 Task: Search one way flight ticket for 4 adults, 2 children, 2 infants in seat and 1 infant on lap in premium economy from Block Island: Block Island State Airport to Riverton: Central Wyoming Regional Airport (was Riverton Regional) on 8-4-2023. Choice of flights is American. Number of bags: 1 carry on bag. Price is upto 79000. Outbound departure time preference is 4:45.
Action: Mouse moved to (333, 288)
Screenshot: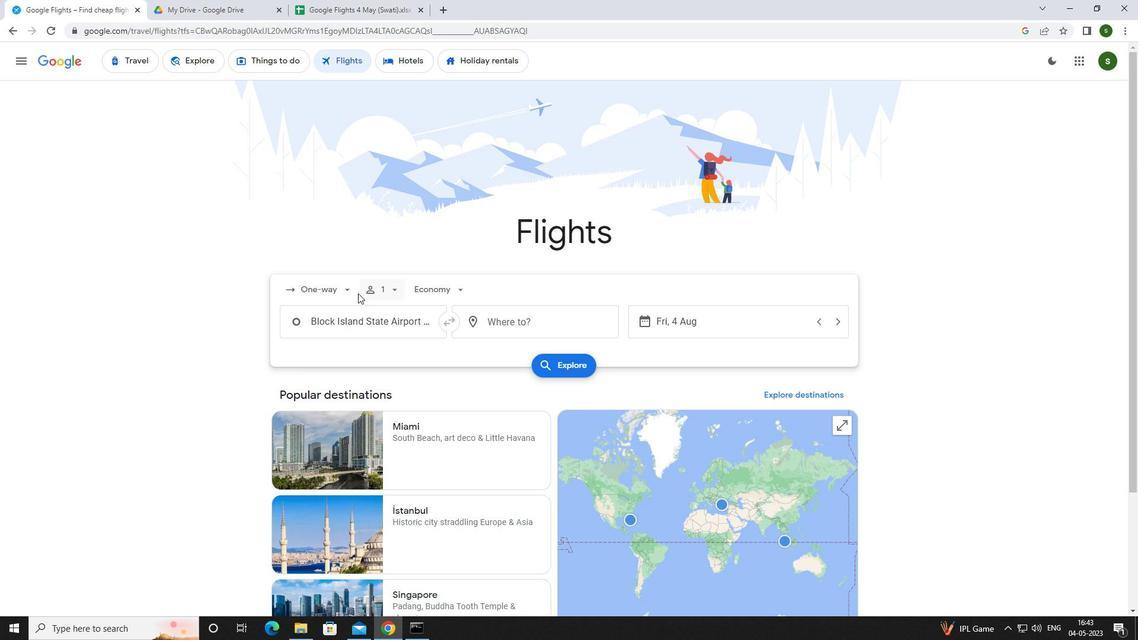 
Action: Mouse pressed left at (333, 288)
Screenshot: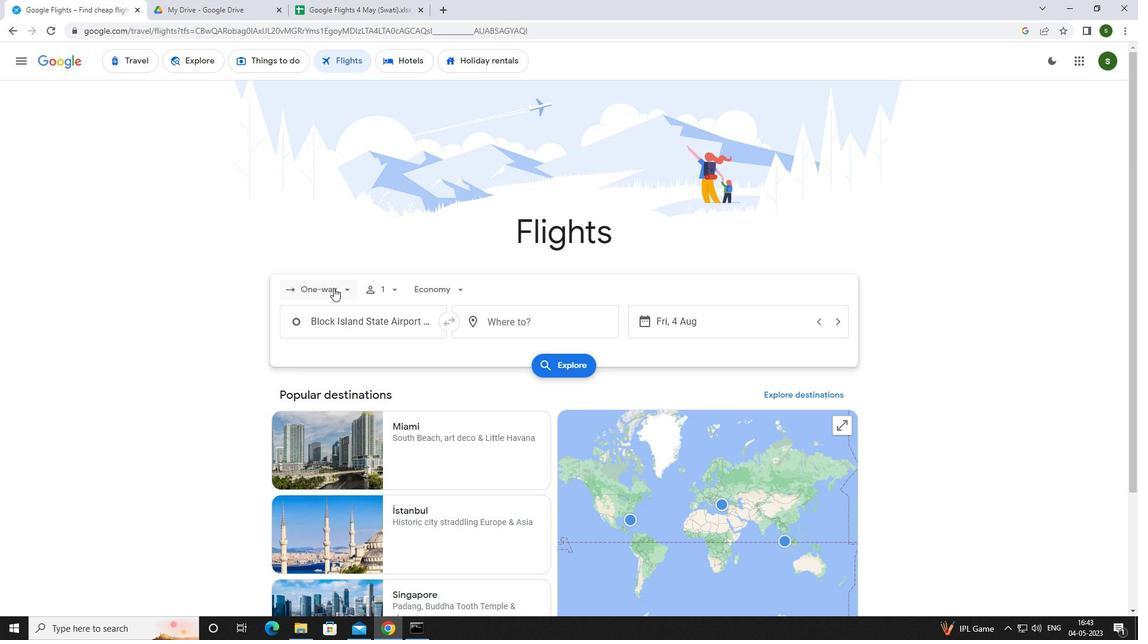 
Action: Mouse moved to (336, 343)
Screenshot: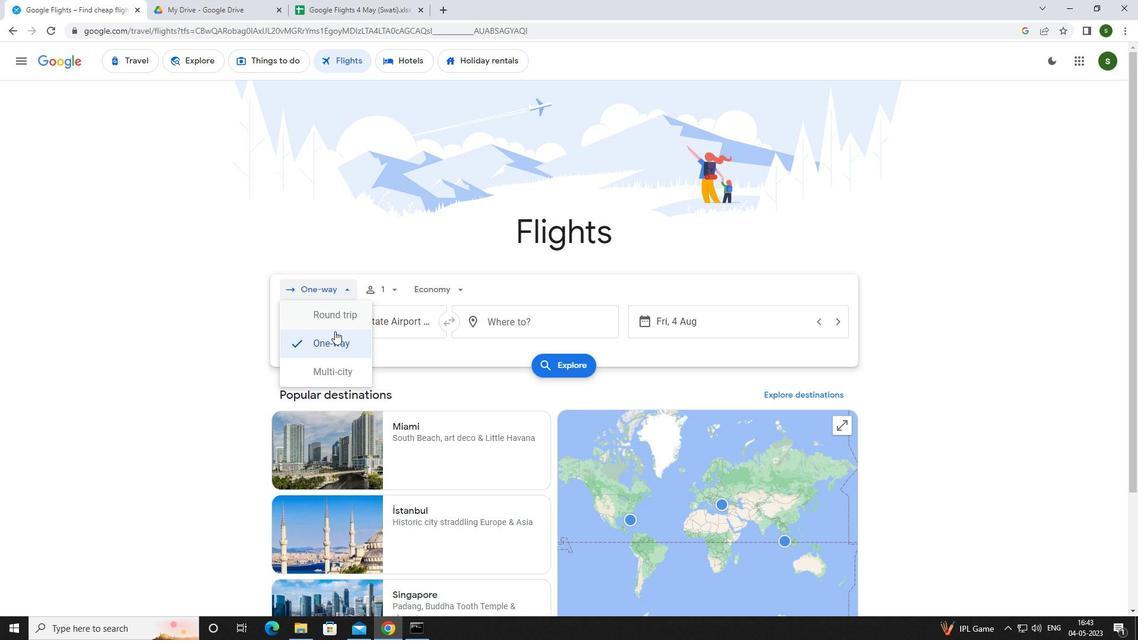 
Action: Mouse pressed left at (336, 343)
Screenshot: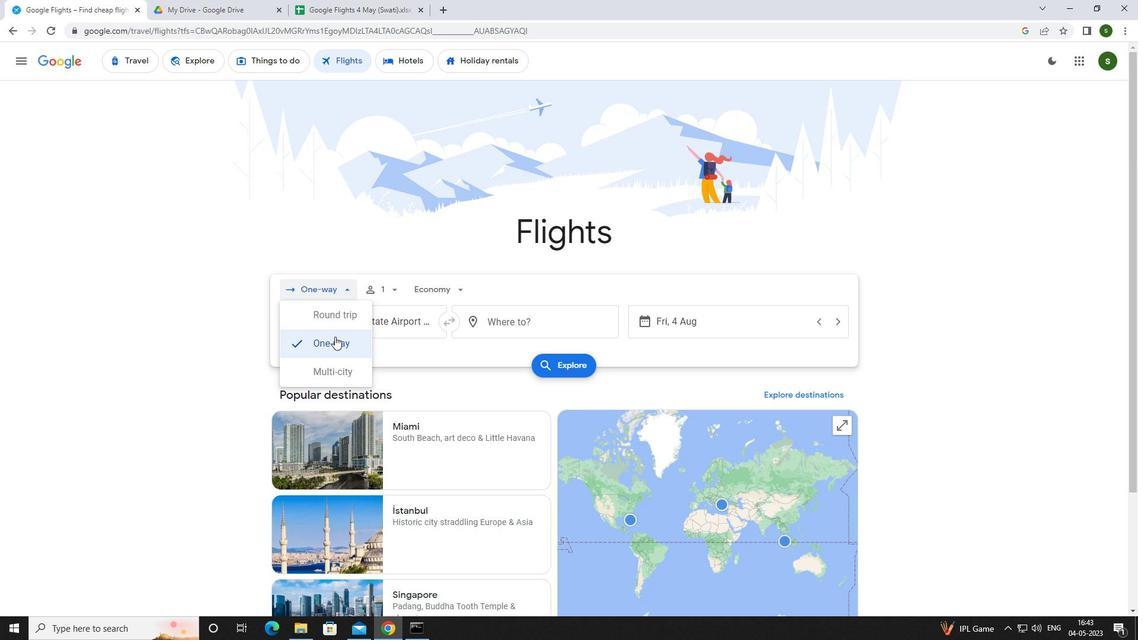 
Action: Mouse moved to (396, 291)
Screenshot: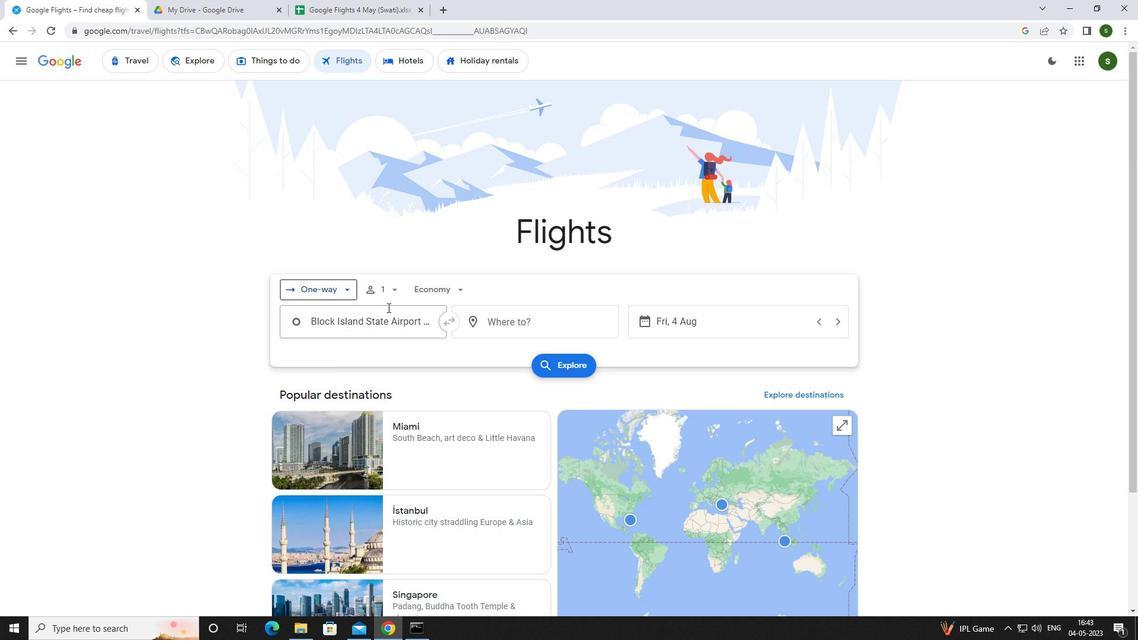 
Action: Mouse pressed left at (396, 291)
Screenshot: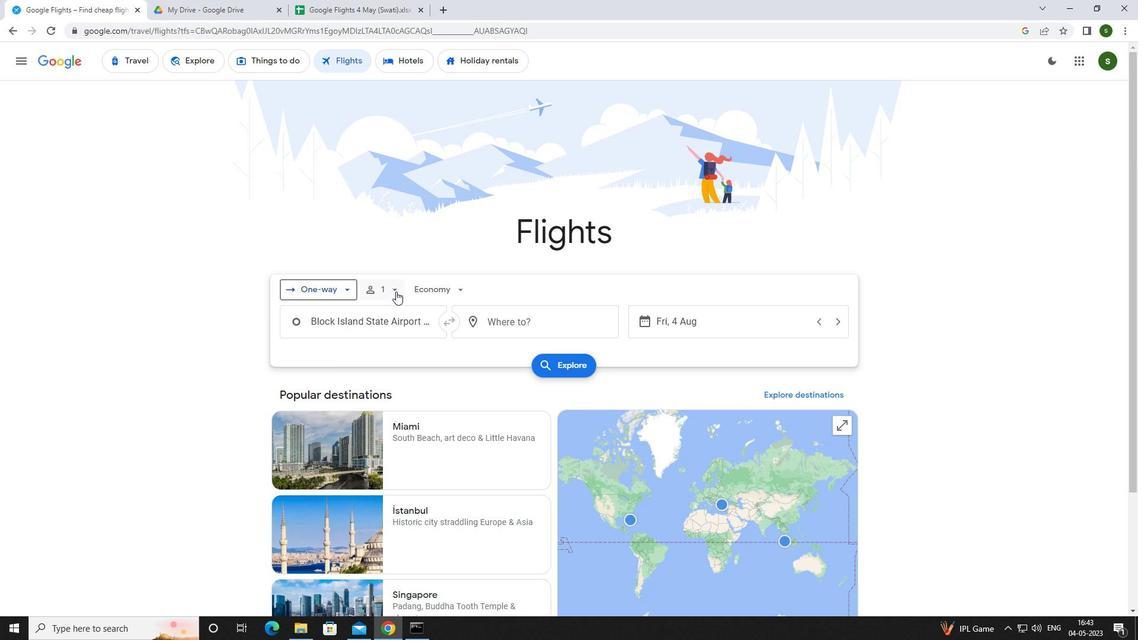 
Action: Mouse moved to (480, 313)
Screenshot: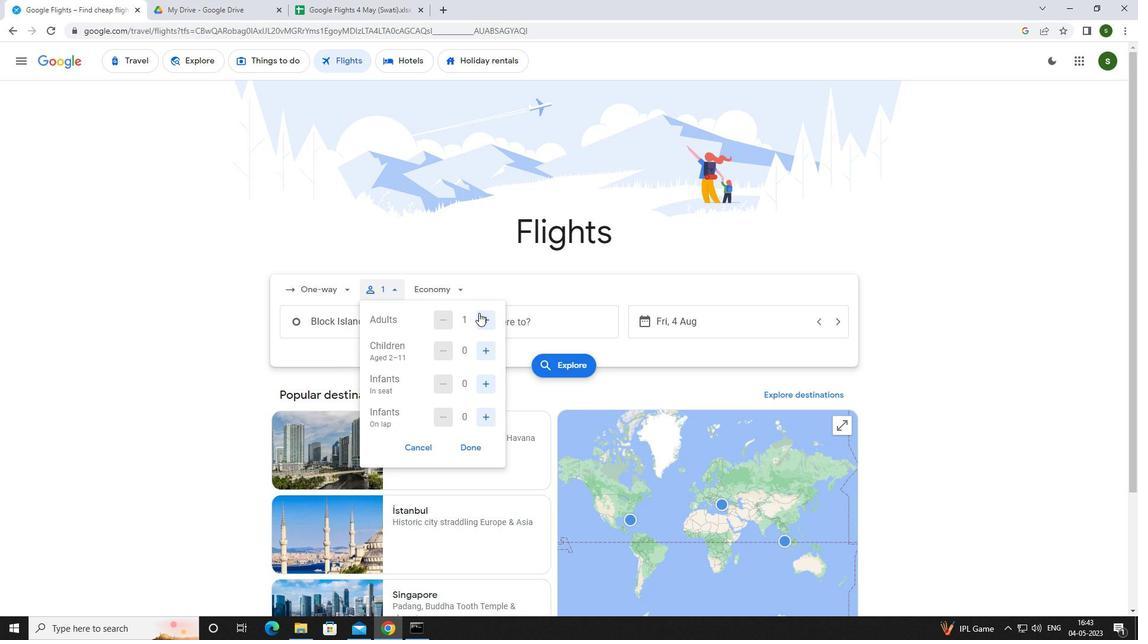 
Action: Mouse pressed left at (480, 313)
Screenshot: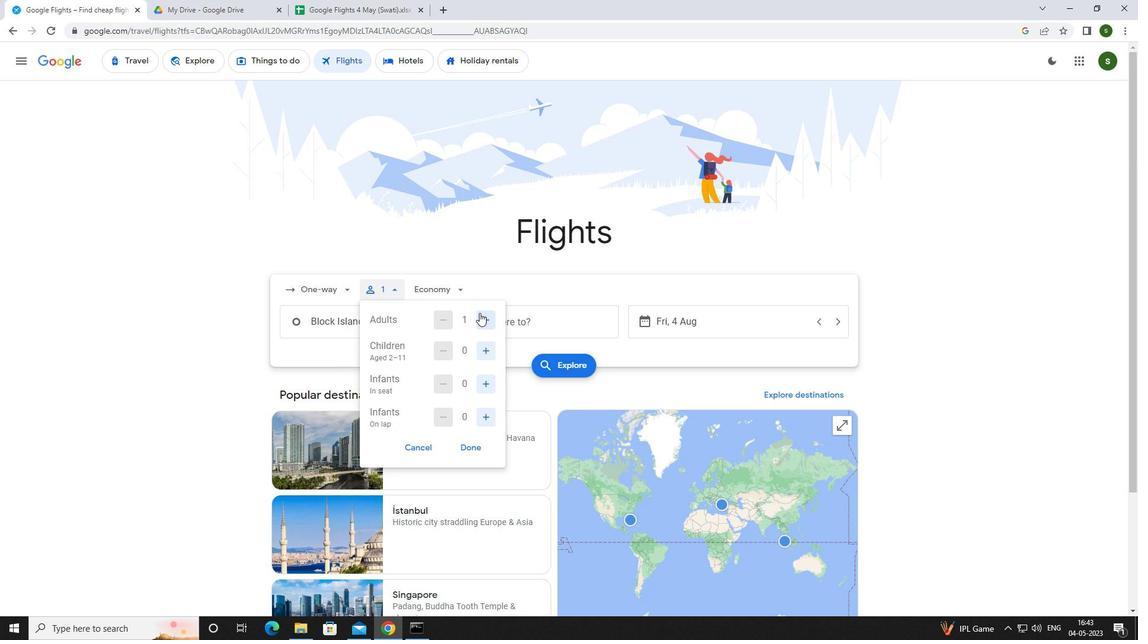 
Action: Mouse pressed left at (480, 313)
Screenshot: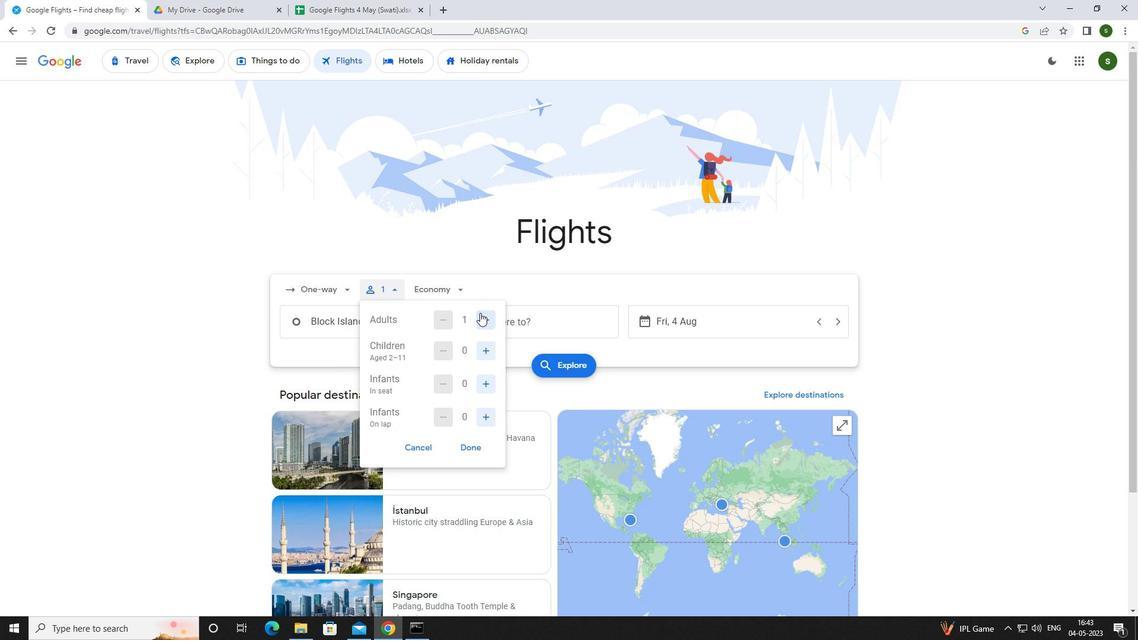 
Action: Mouse pressed left at (480, 313)
Screenshot: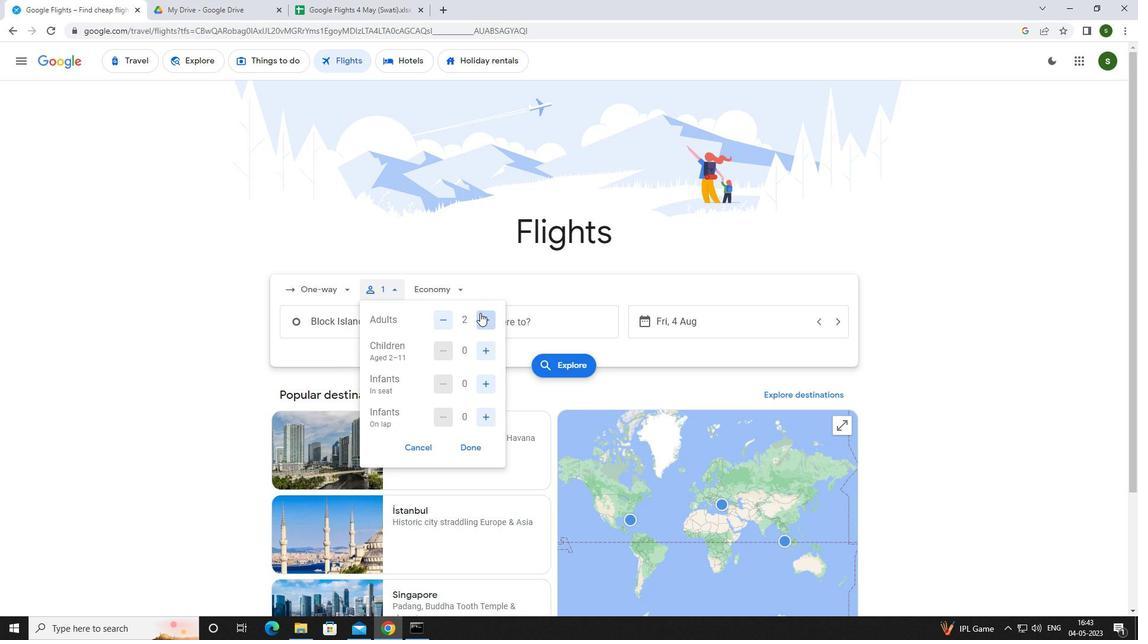 
Action: Mouse moved to (486, 352)
Screenshot: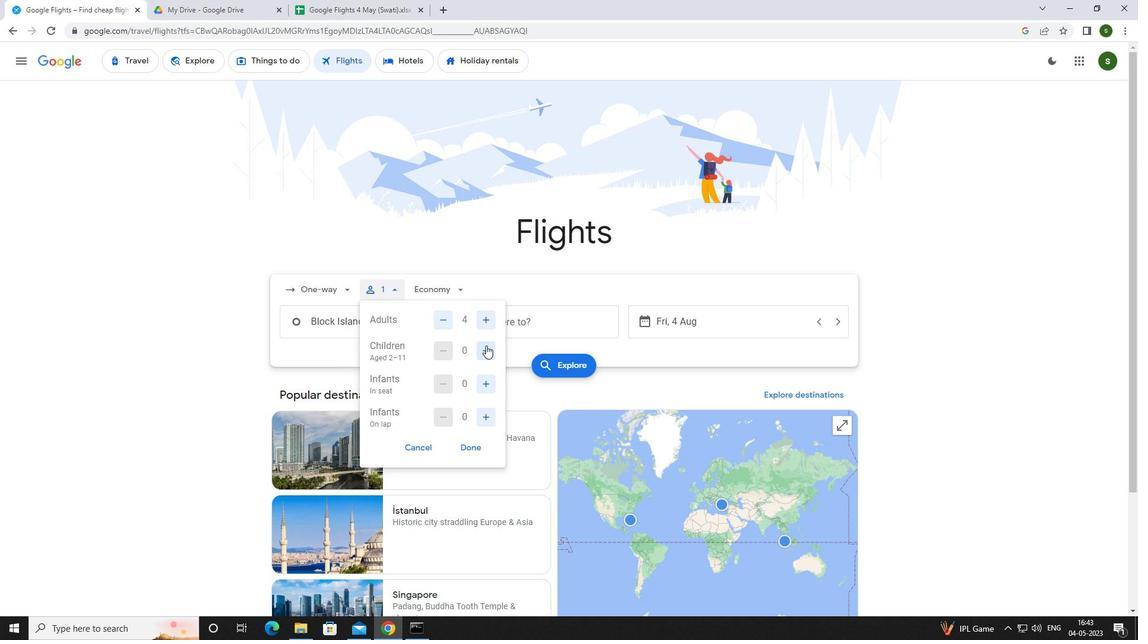 
Action: Mouse pressed left at (486, 352)
Screenshot: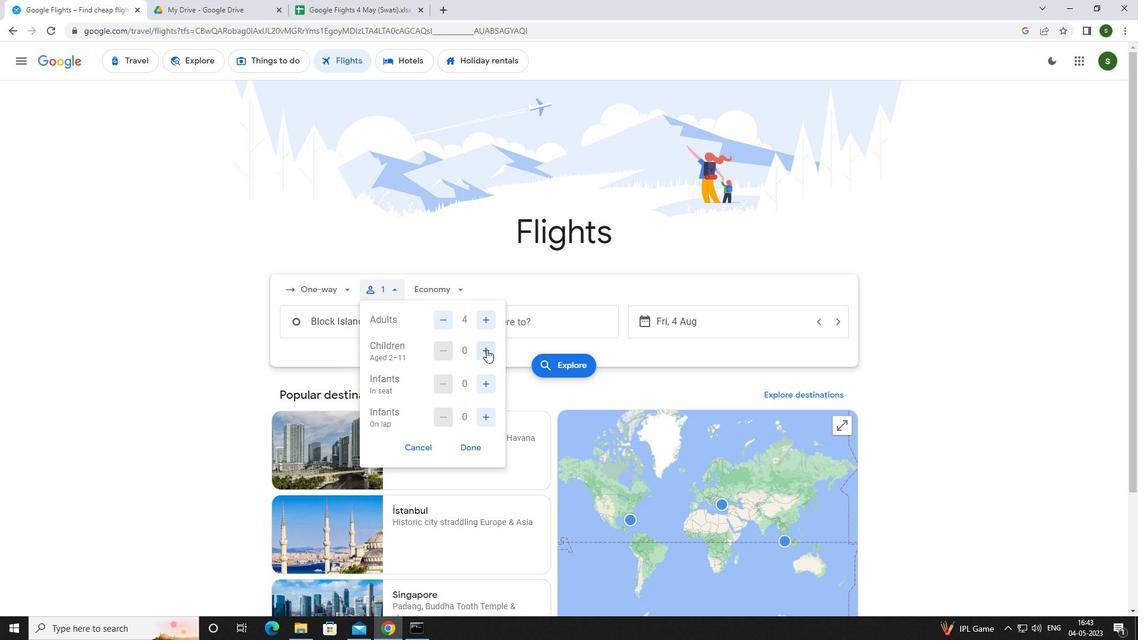 
Action: Mouse pressed left at (486, 352)
Screenshot: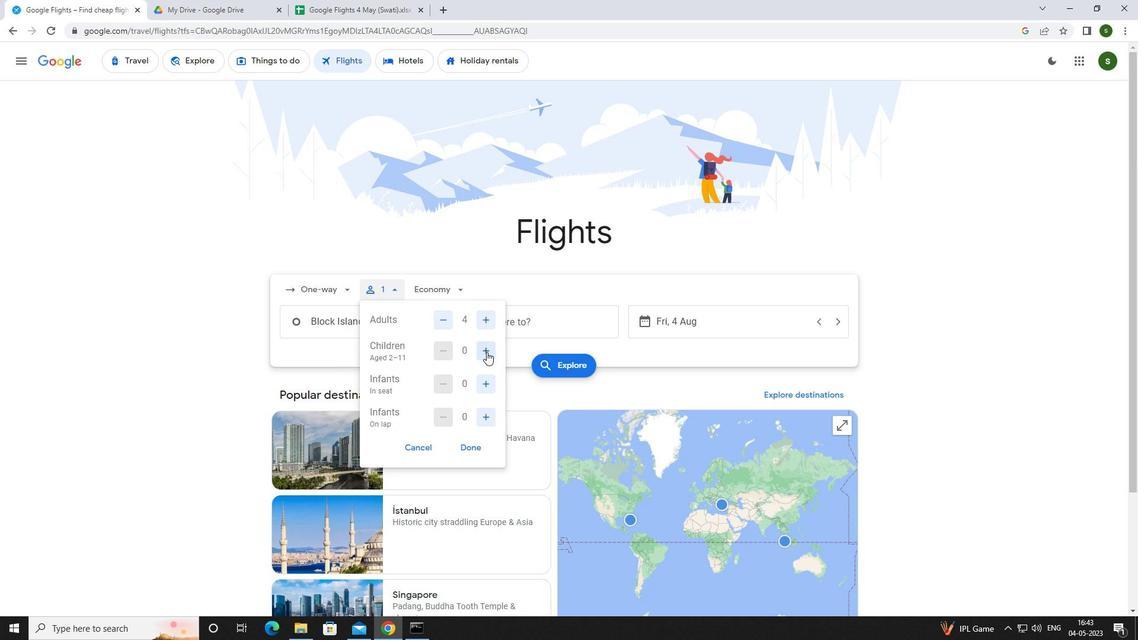 
Action: Mouse moved to (489, 381)
Screenshot: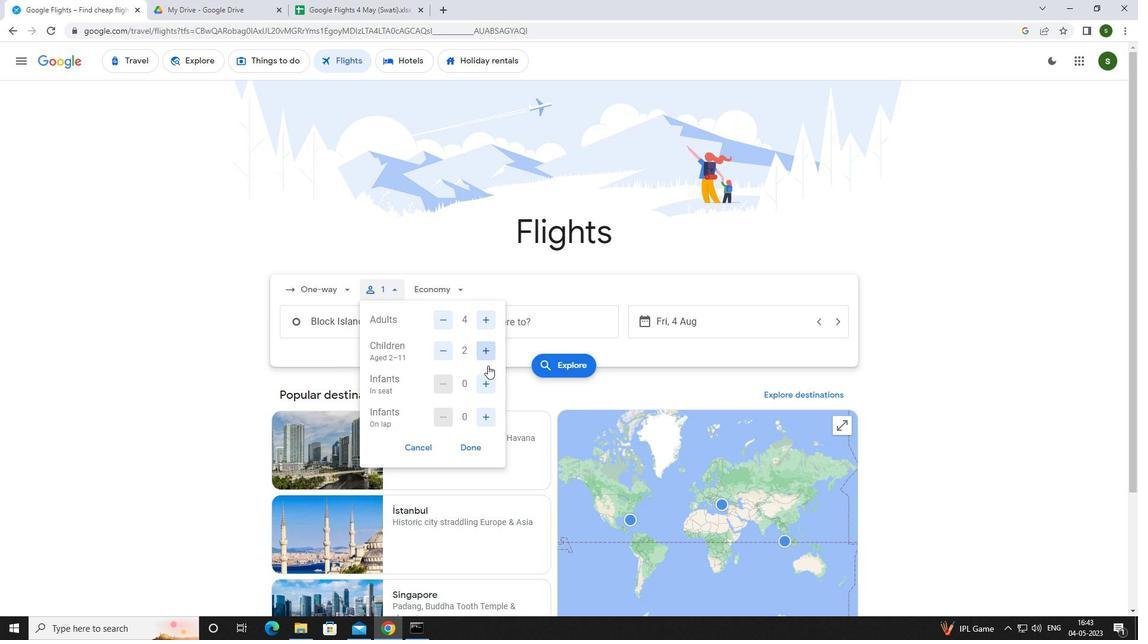 
Action: Mouse pressed left at (489, 381)
Screenshot: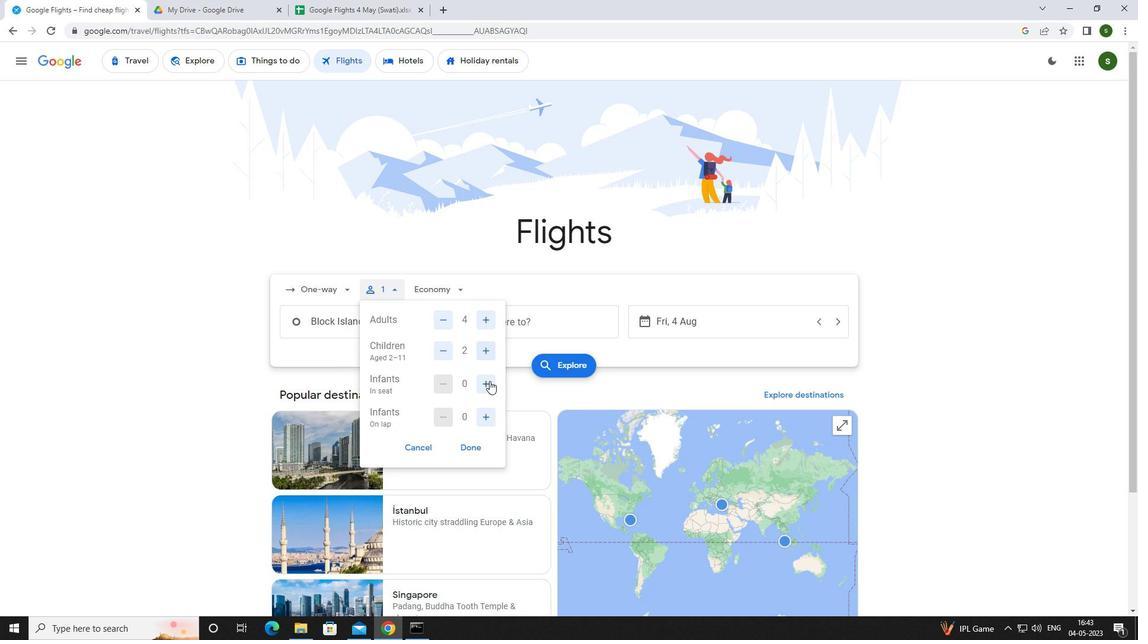 
Action: Mouse pressed left at (489, 381)
Screenshot: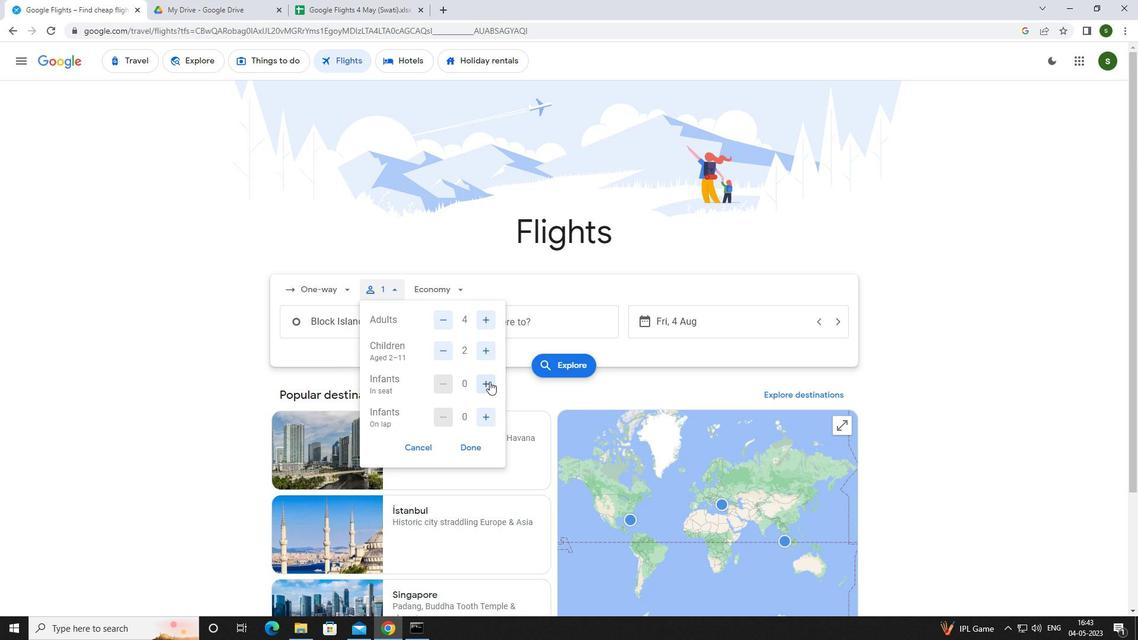 
Action: Mouse moved to (482, 417)
Screenshot: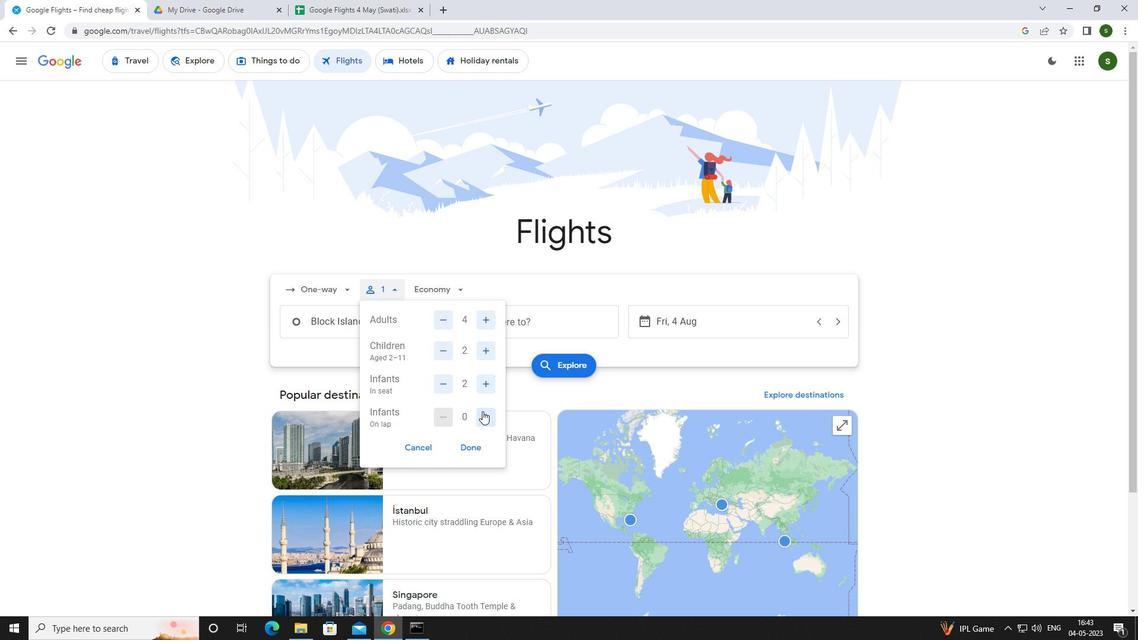 
Action: Mouse pressed left at (482, 417)
Screenshot: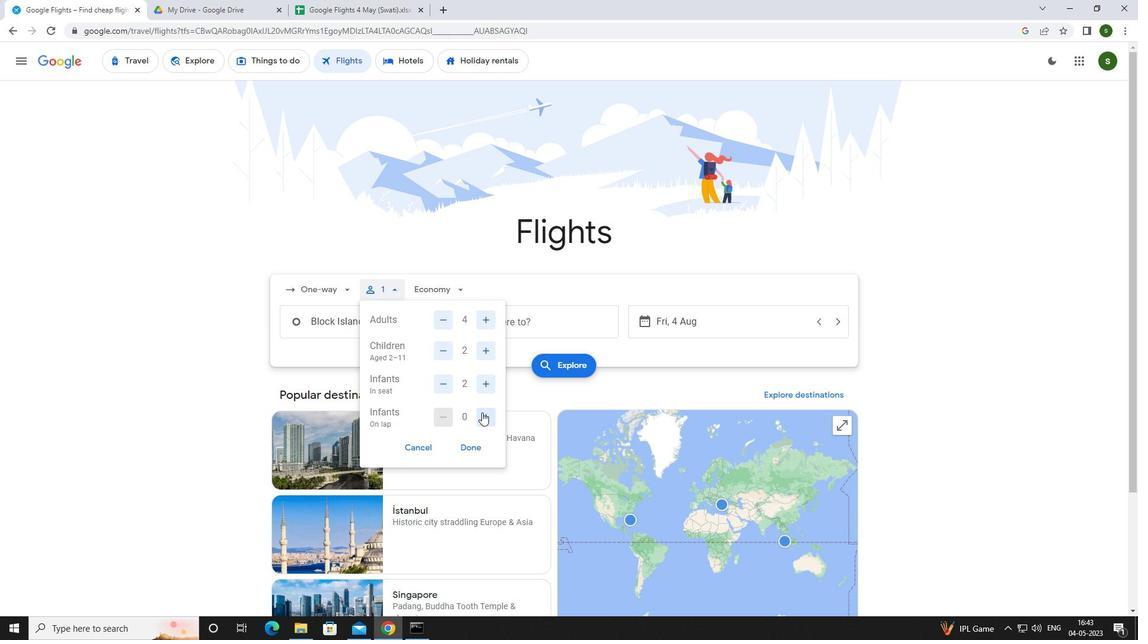 
Action: Mouse moved to (451, 288)
Screenshot: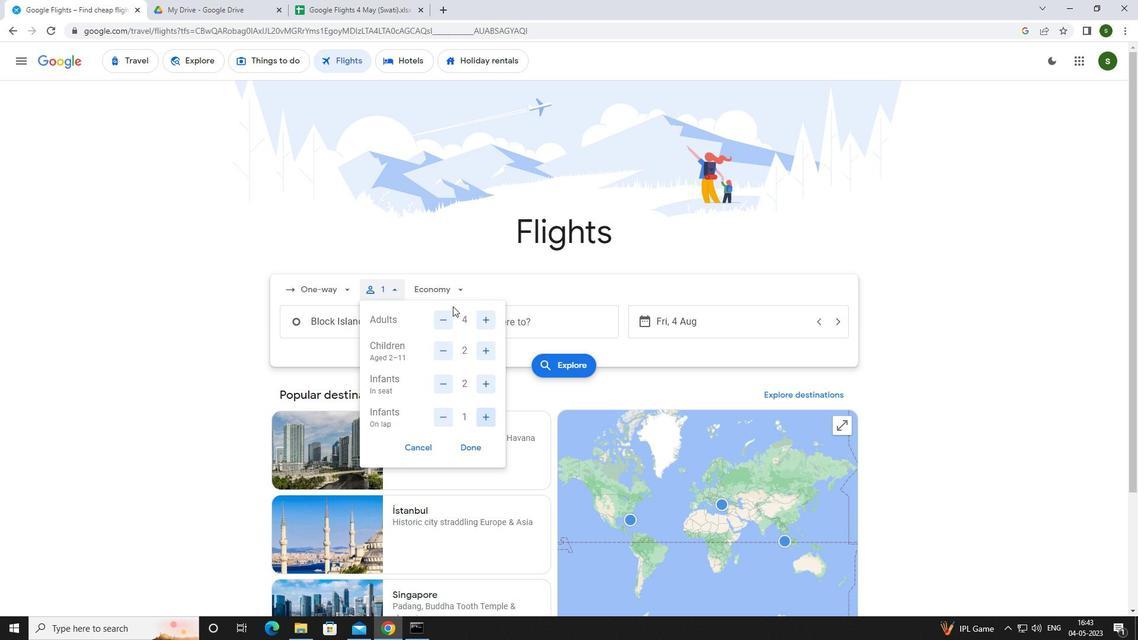 
Action: Mouse pressed left at (451, 288)
Screenshot: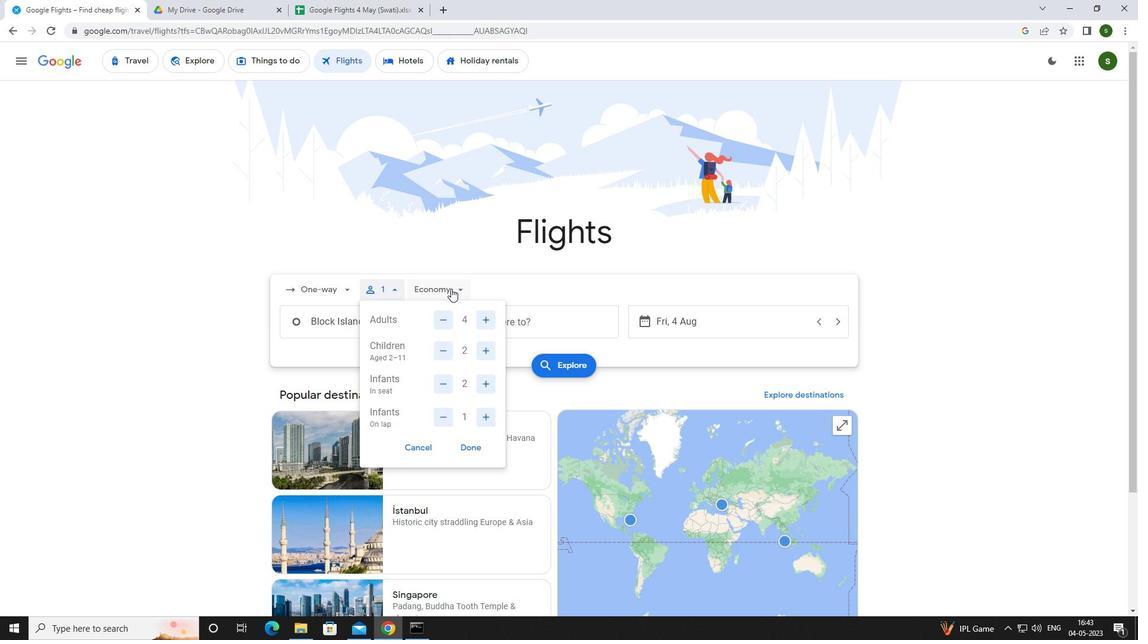 
Action: Mouse moved to (466, 354)
Screenshot: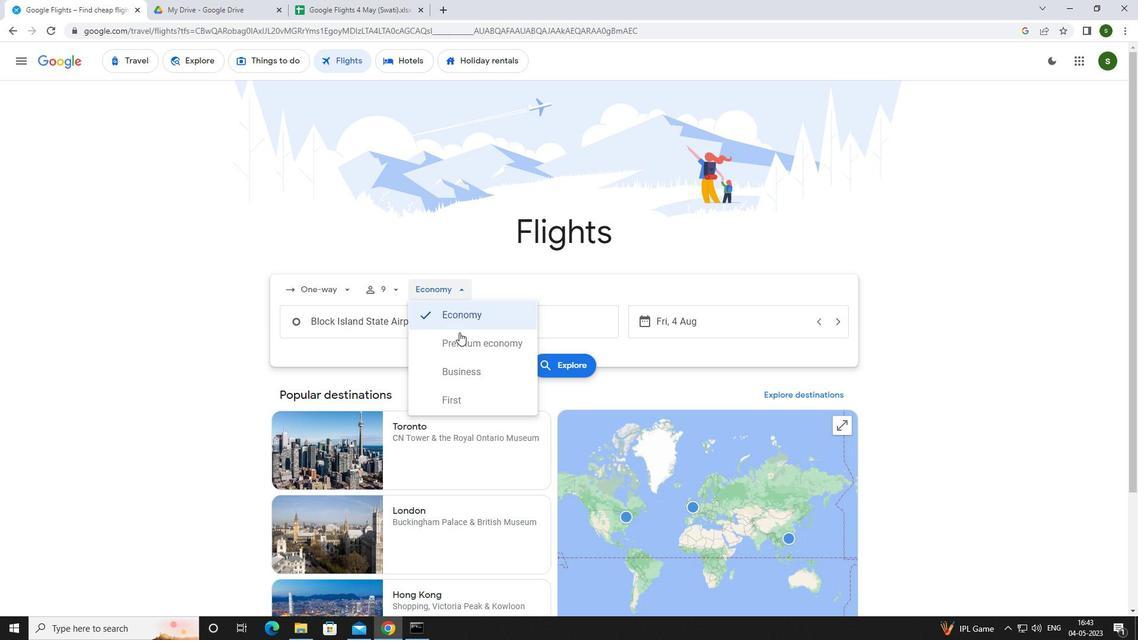 
Action: Mouse pressed left at (466, 354)
Screenshot: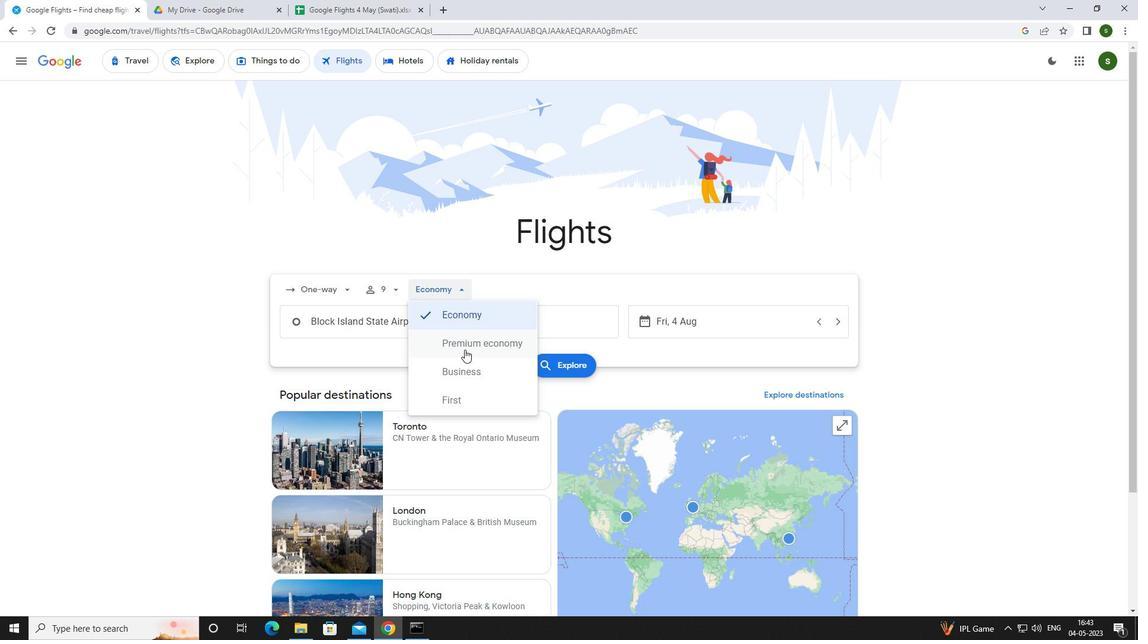
Action: Mouse moved to (428, 320)
Screenshot: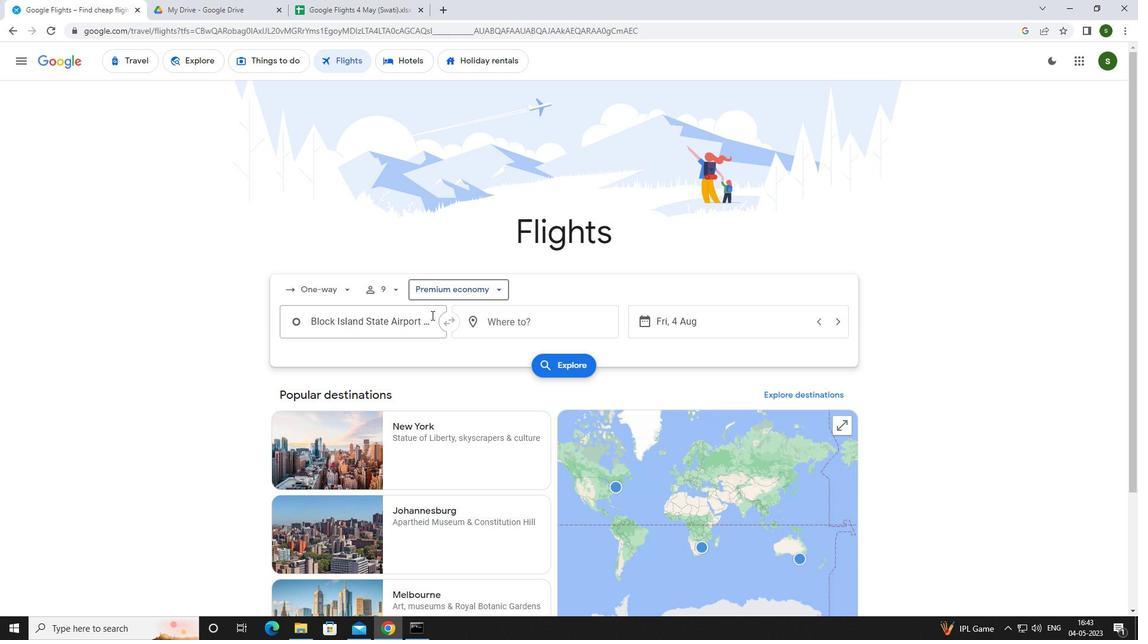 
Action: Mouse pressed left at (428, 320)
Screenshot: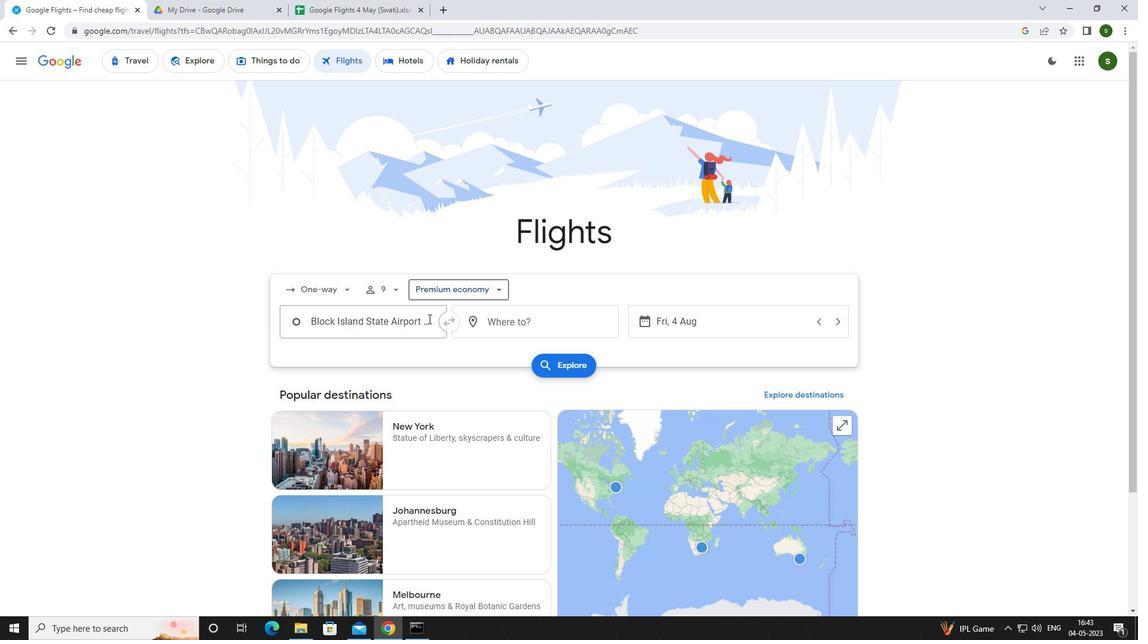 
Action: Mouse moved to (427, 320)
Screenshot: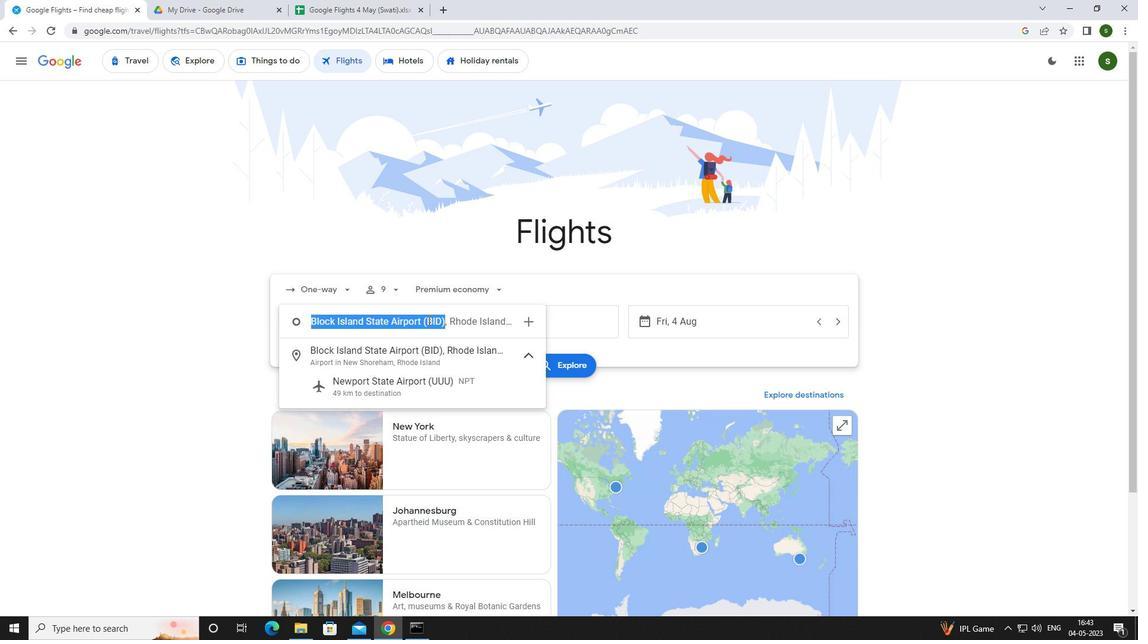 
Action: Key pressed <Key.caps_lock>b<Key.caps_lock>lock<Key.space><Key.caps_lock>i<Key.caps_lock>sland<Key.space><Key.caps_lock>s<Key.caps_lock>tate<Key.space>
Screenshot: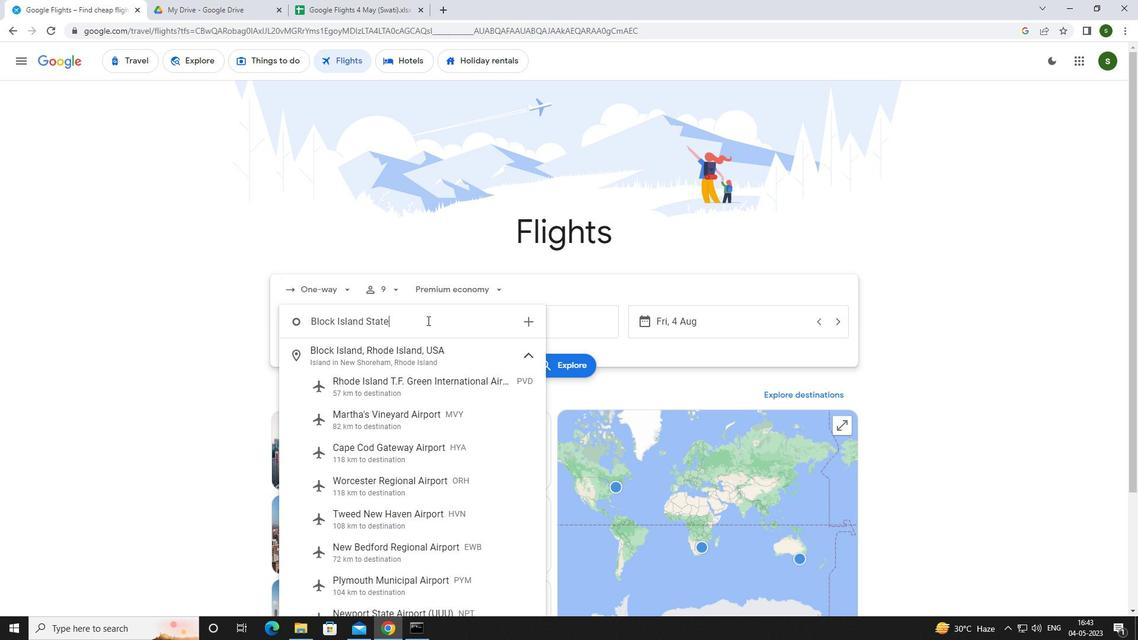 
Action: Mouse moved to (429, 354)
Screenshot: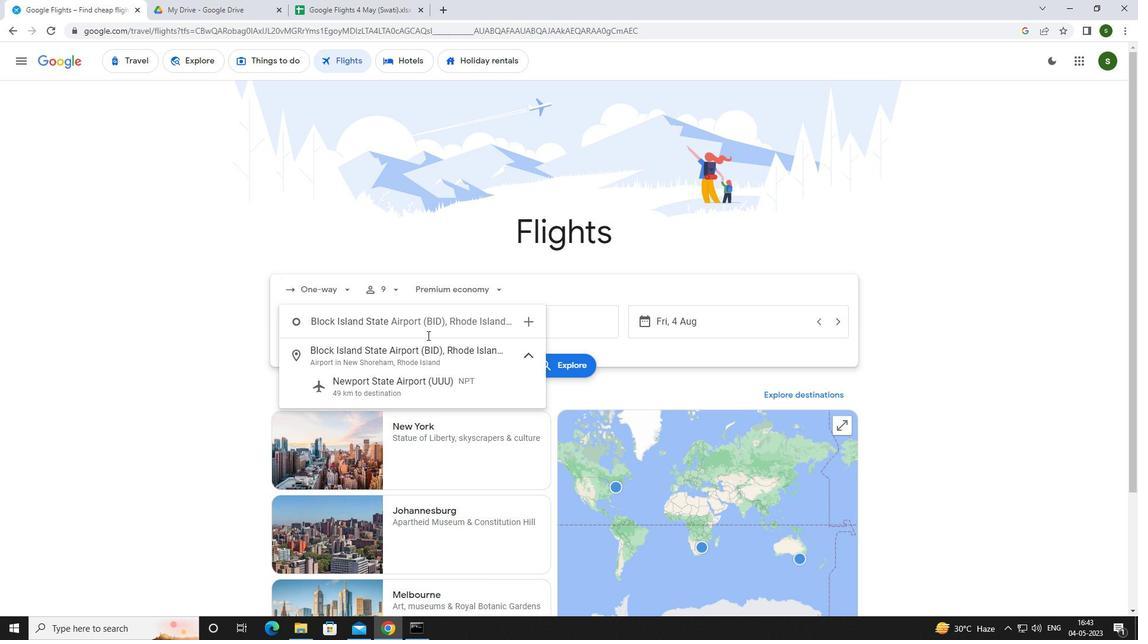 
Action: Mouse pressed left at (429, 354)
Screenshot: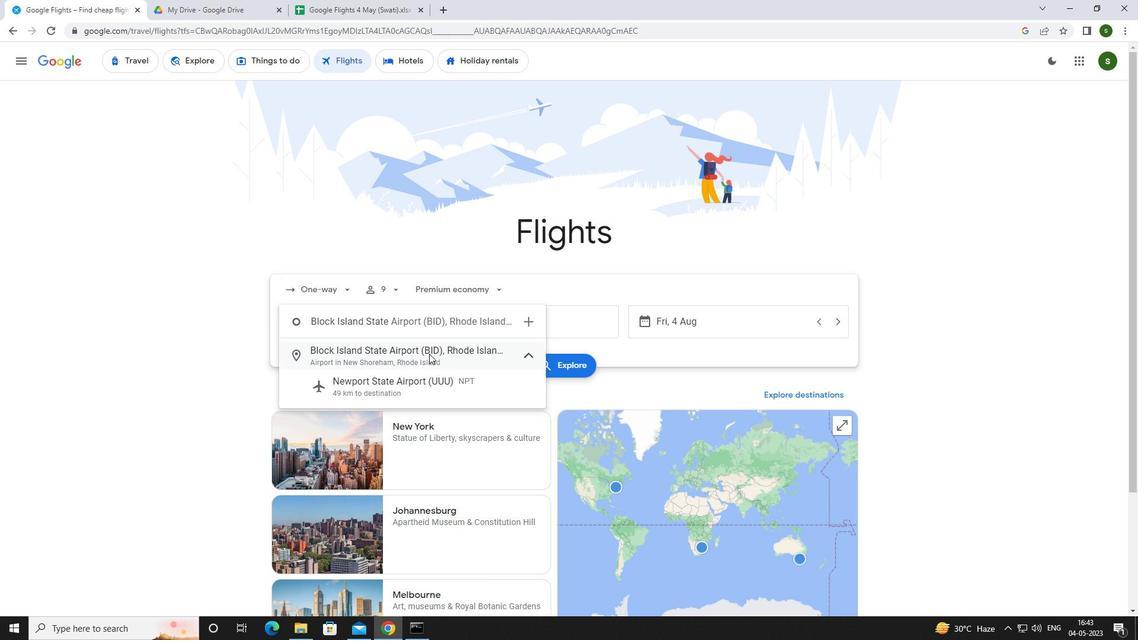 
Action: Mouse moved to (550, 324)
Screenshot: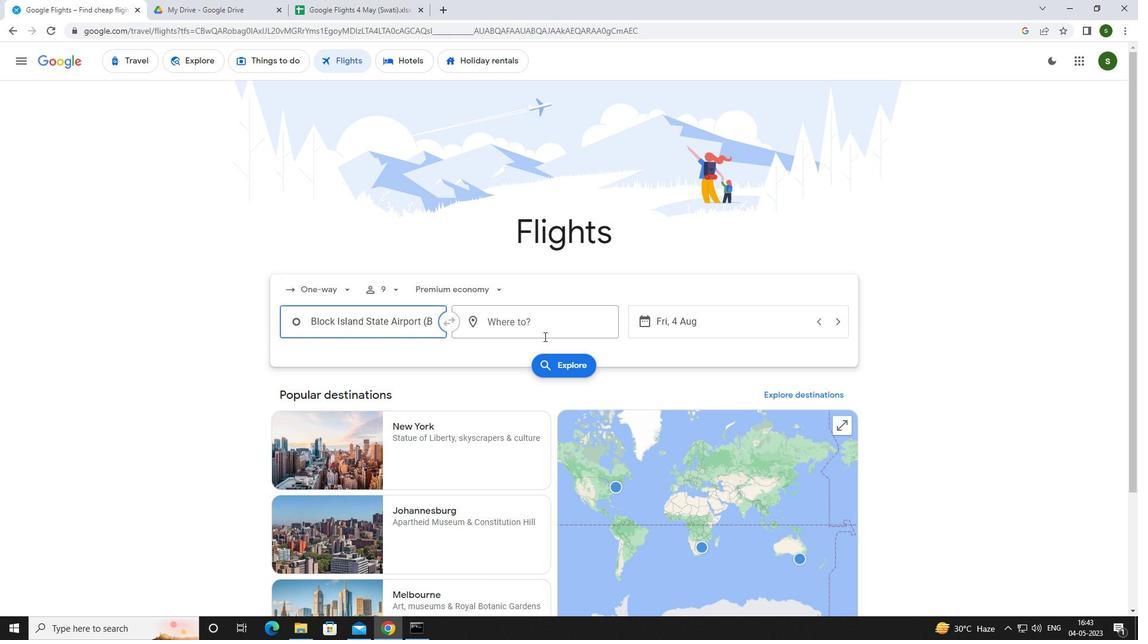 
Action: Mouse pressed left at (550, 324)
Screenshot: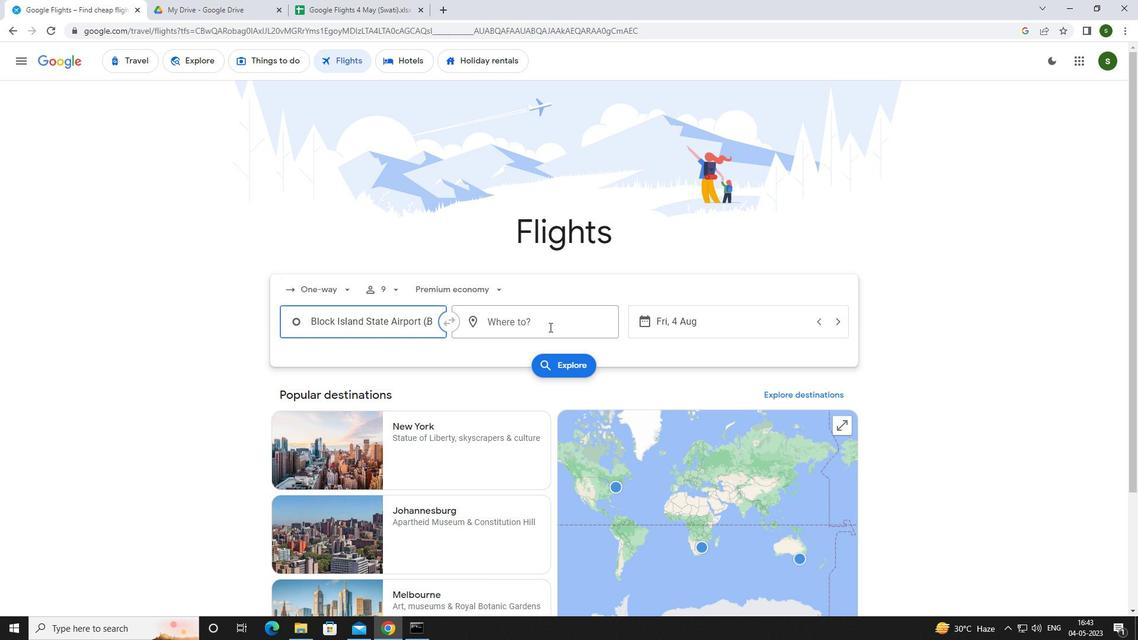 
Action: Mouse moved to (550, 324)
Screenshot: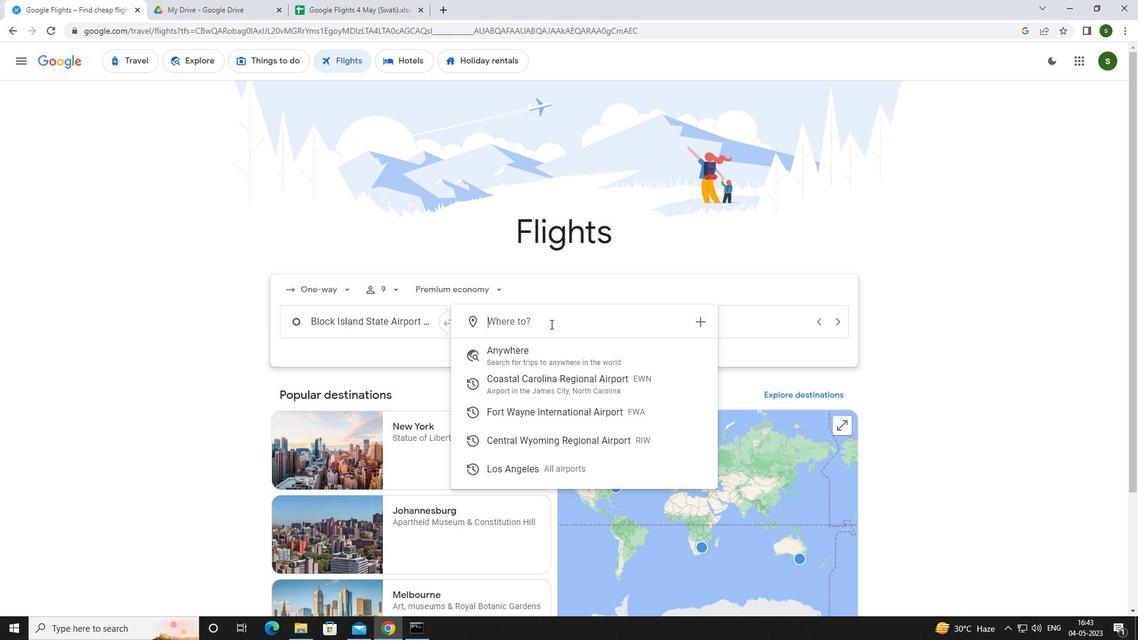 
Action: Key pressed <Key.caps_lock>r<Key.caps_lock>iverto
Screenshot: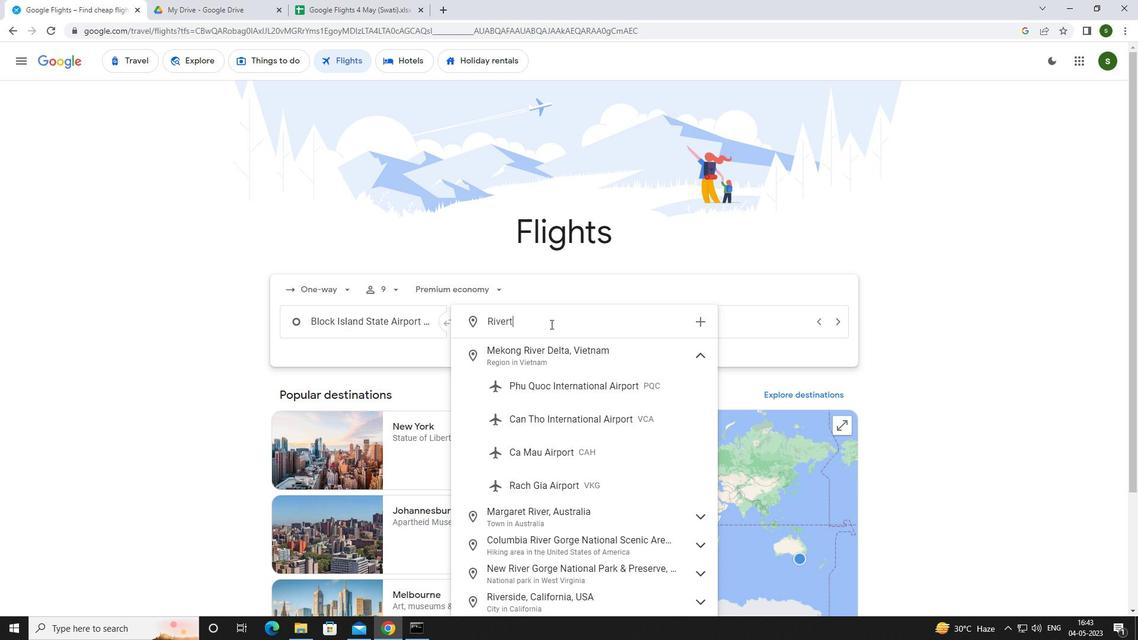 
Action: Mouse moved to (568, 387)
Screenshot: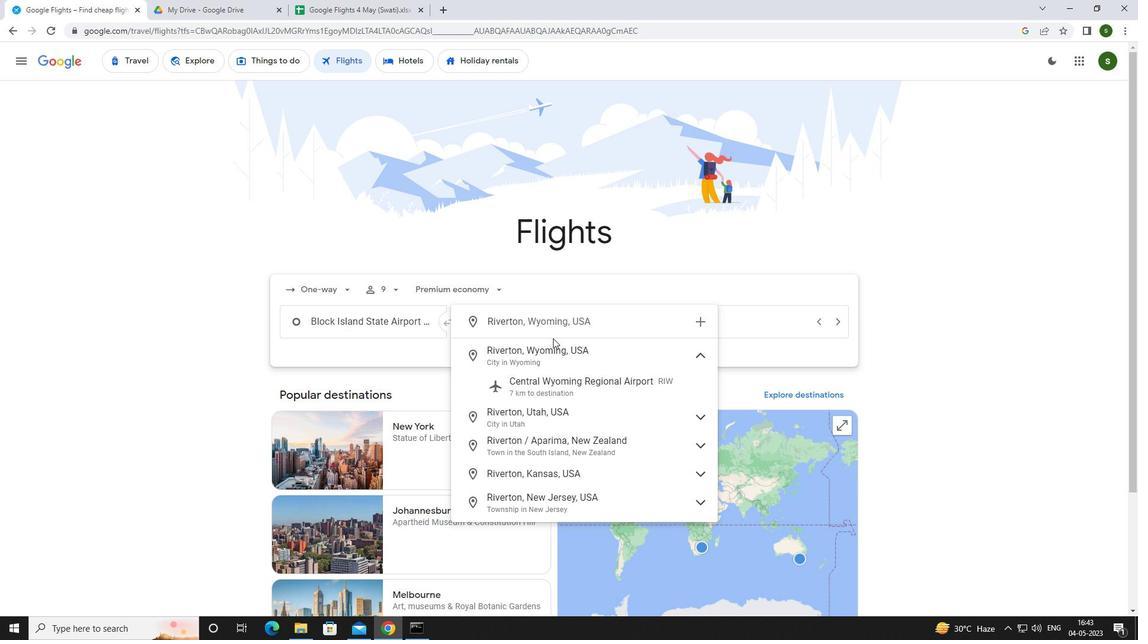 
Action: Mouse pressed left at (568, 387)
Screenshot: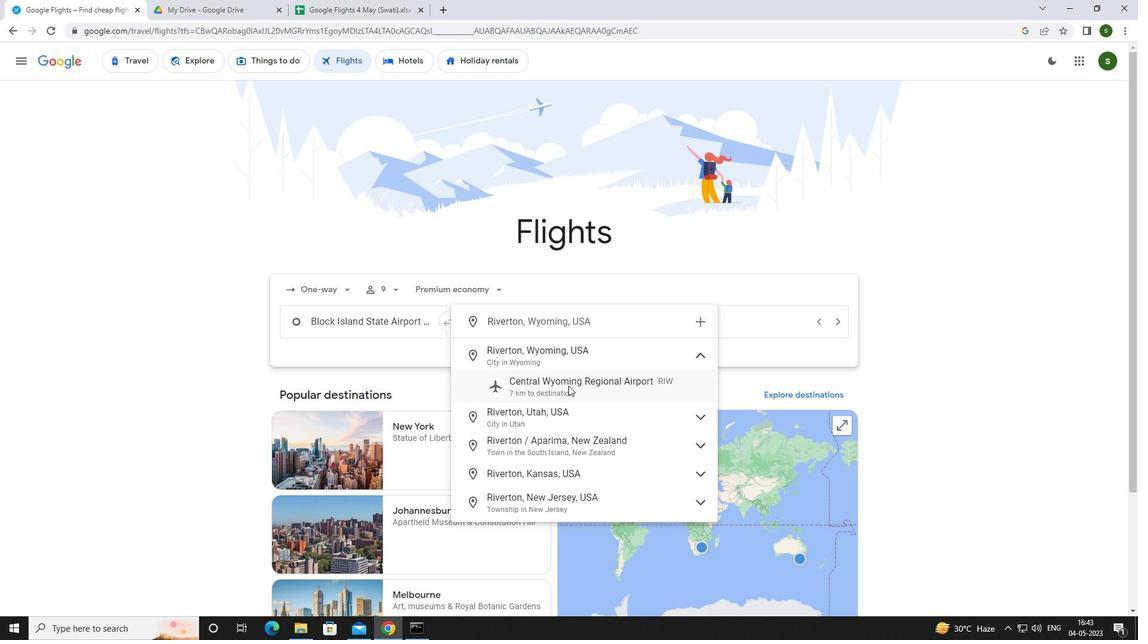 
Action: Mouse moved to (698, 329)
Screenshot: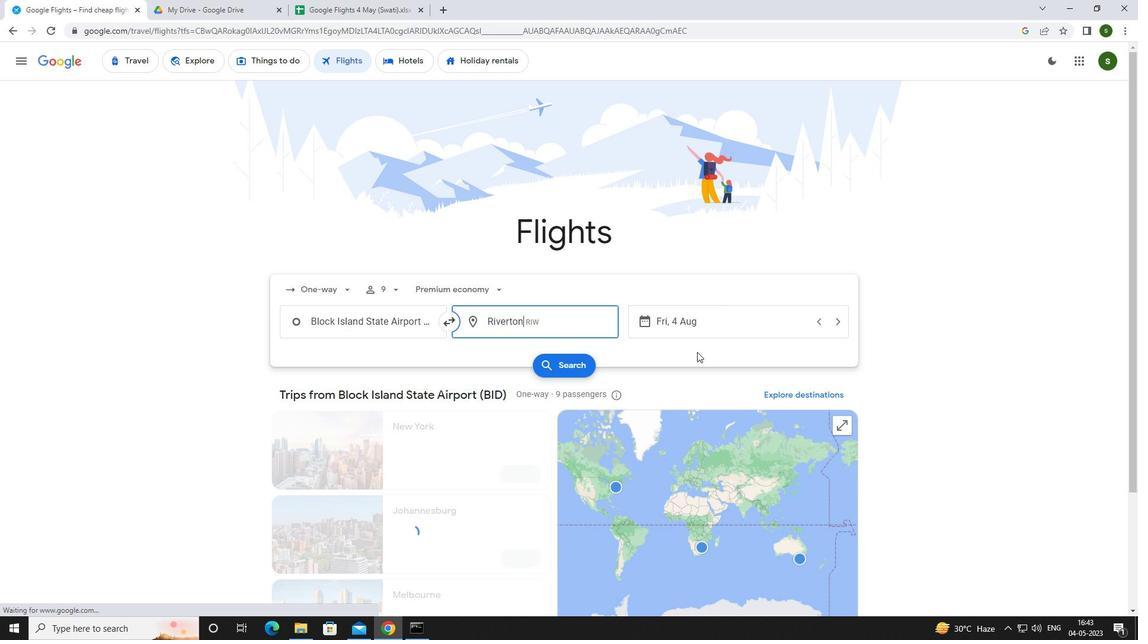 
Action: Mouse pressed left at (698, 329)
Screenshot: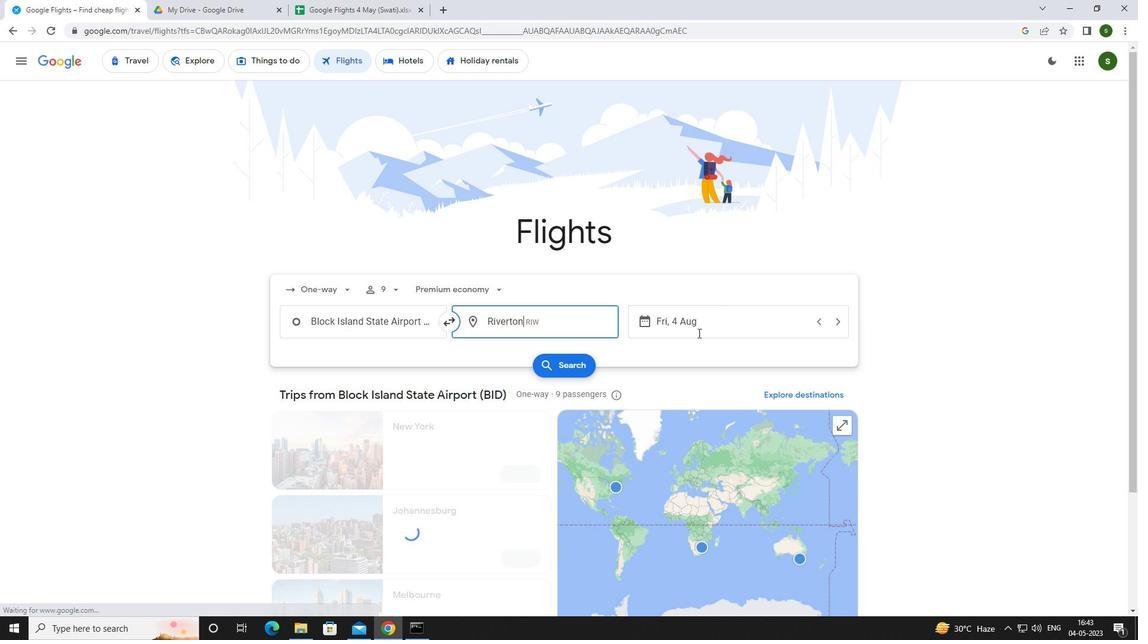 
Action: Mouse moved to (569, 399)
Screenshot: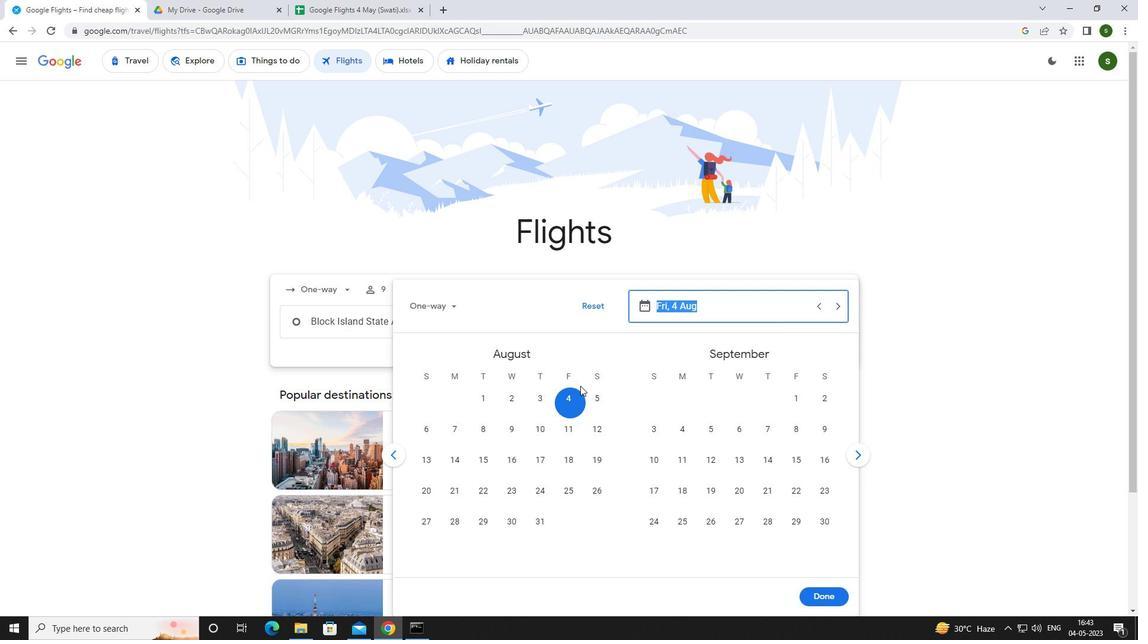
Action: Mouse pressed left at (569, 399)
Screenshot: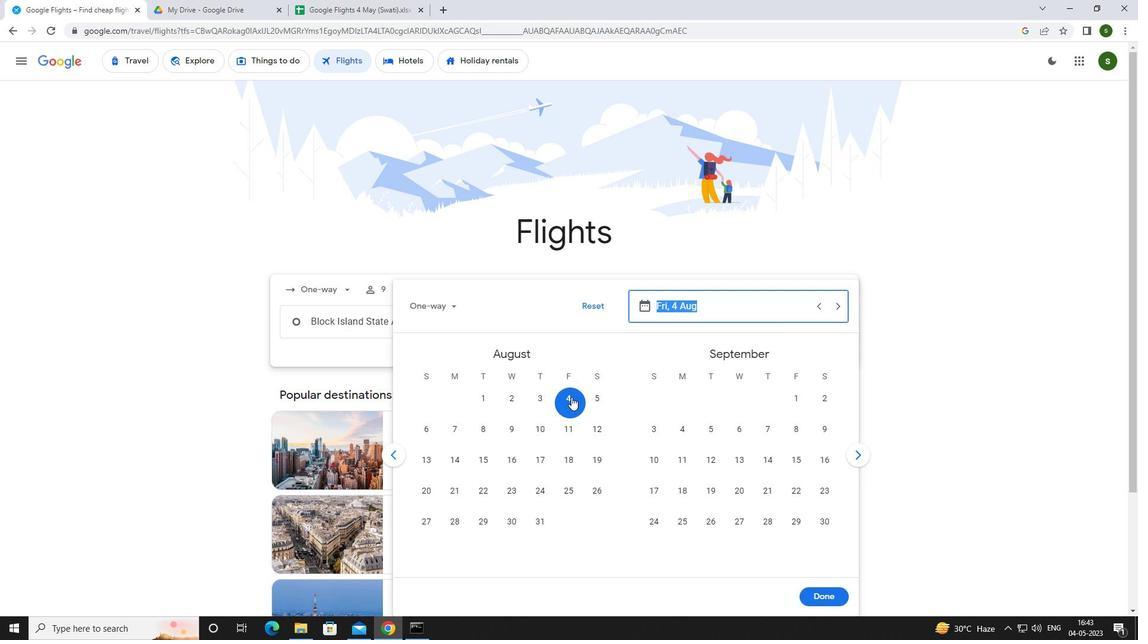 
Action: Mouse moved to (818, 598)
Screenshot: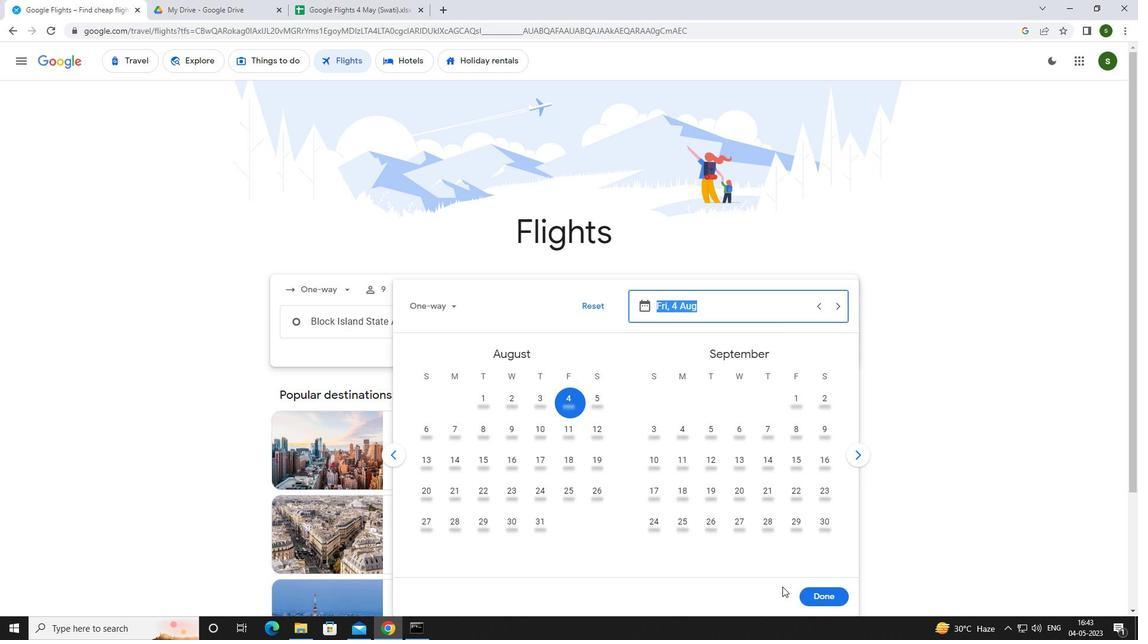 
Action: Mouse pressed left at (818, 598)
Screenshot: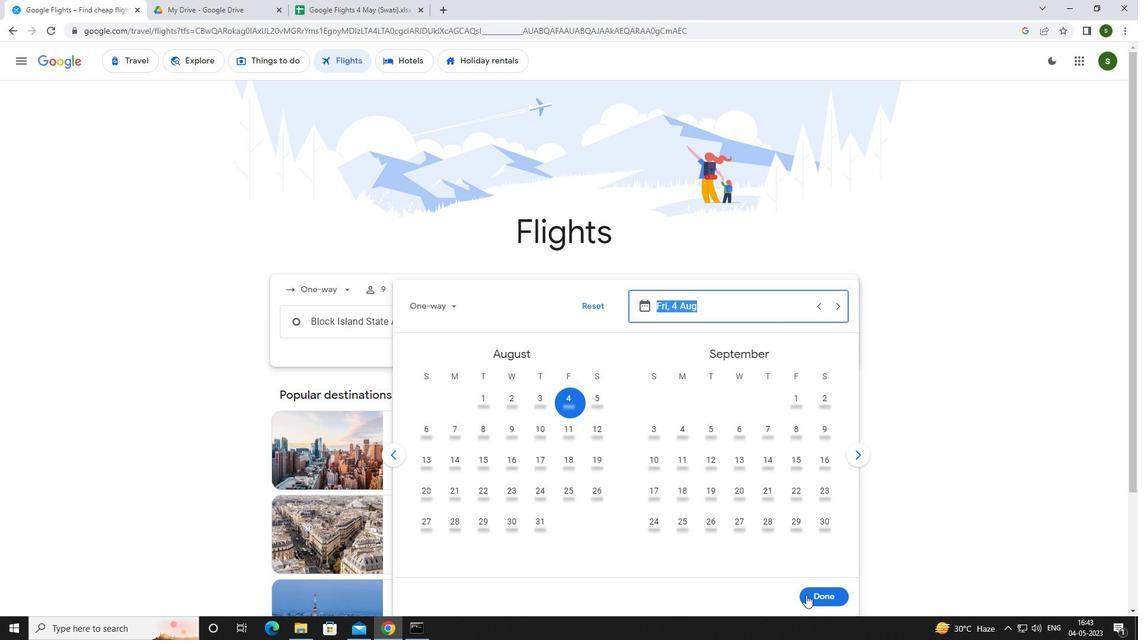 
Action: Mouse moved to (552, 361)
Screenshot: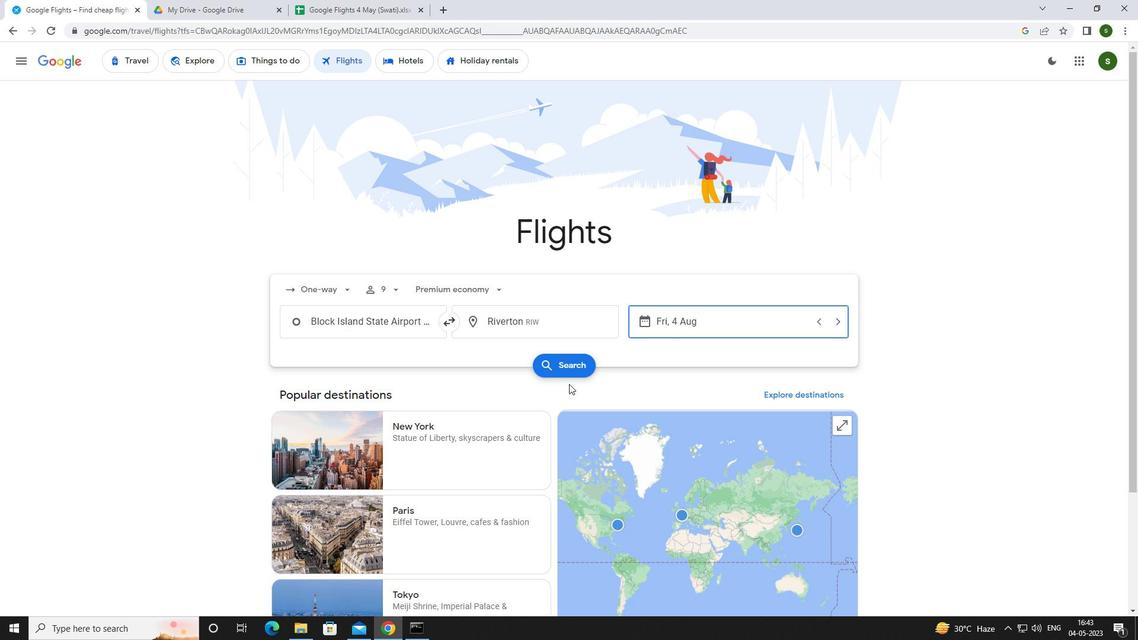 
Action: Mouse pressed left at (552, 361)
Screenshot: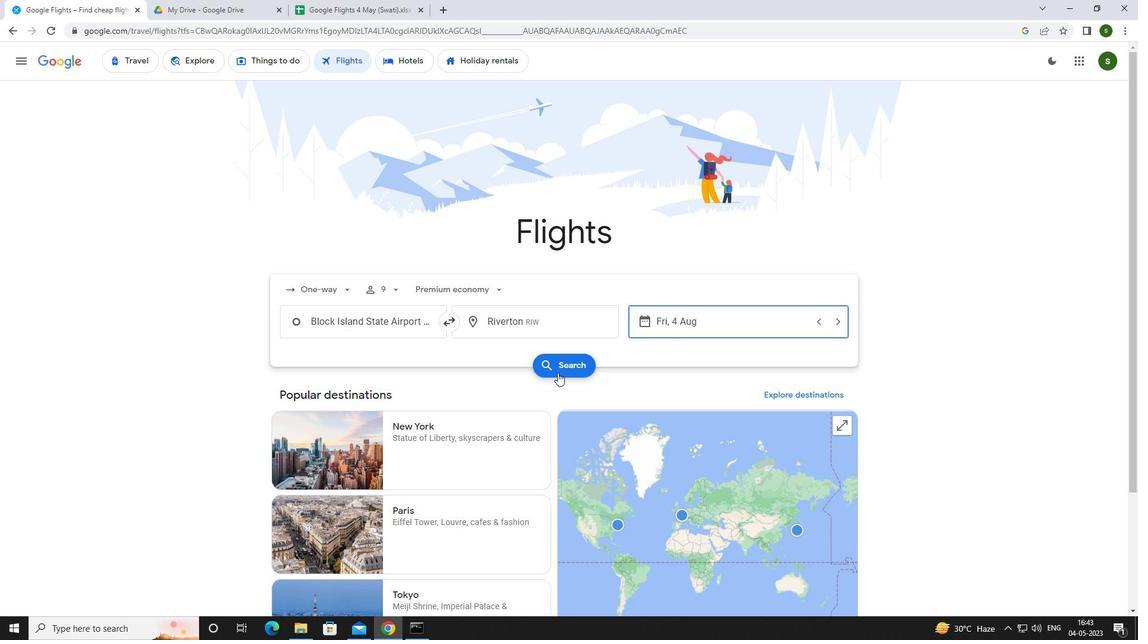 
Action: Mouse moved to (301, 174)
Screenshot: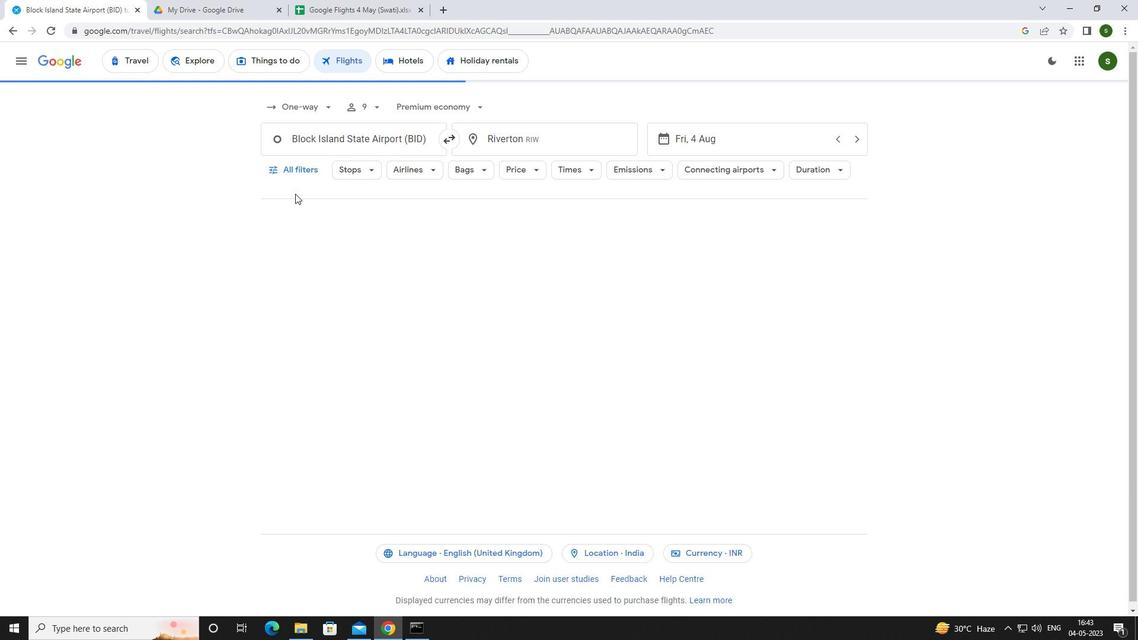 
Action: Mouse pressed left at (301, 174)
Screenshot: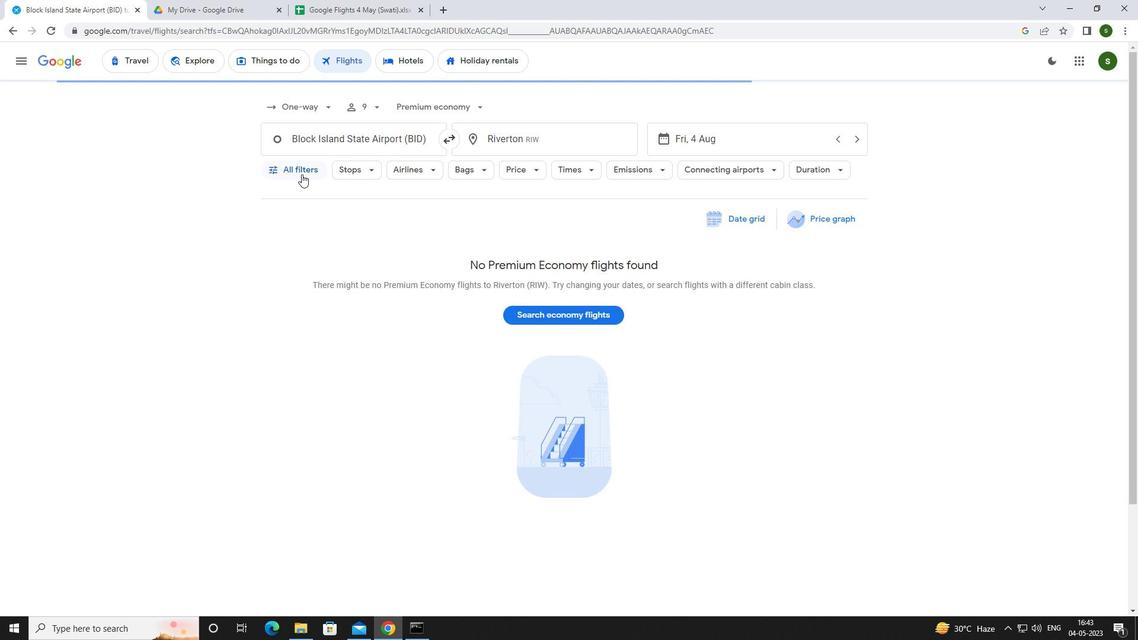 
Action: Mouse moved to (437, 421)
Screenshot: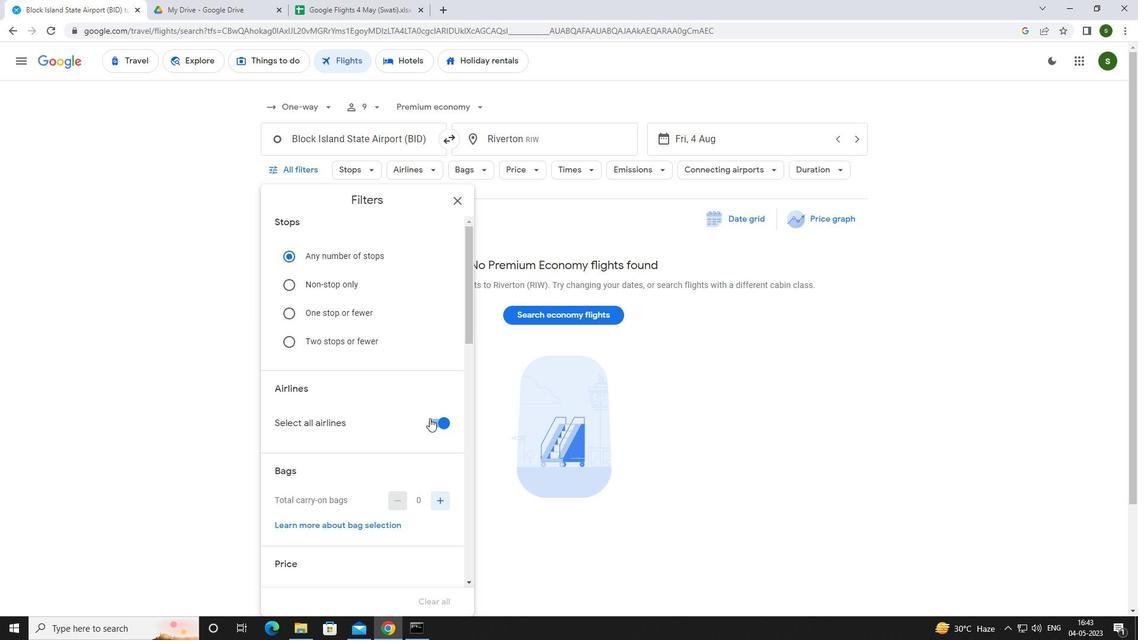 
Action: Mouse pressed left at (437, 421)
Screenshot: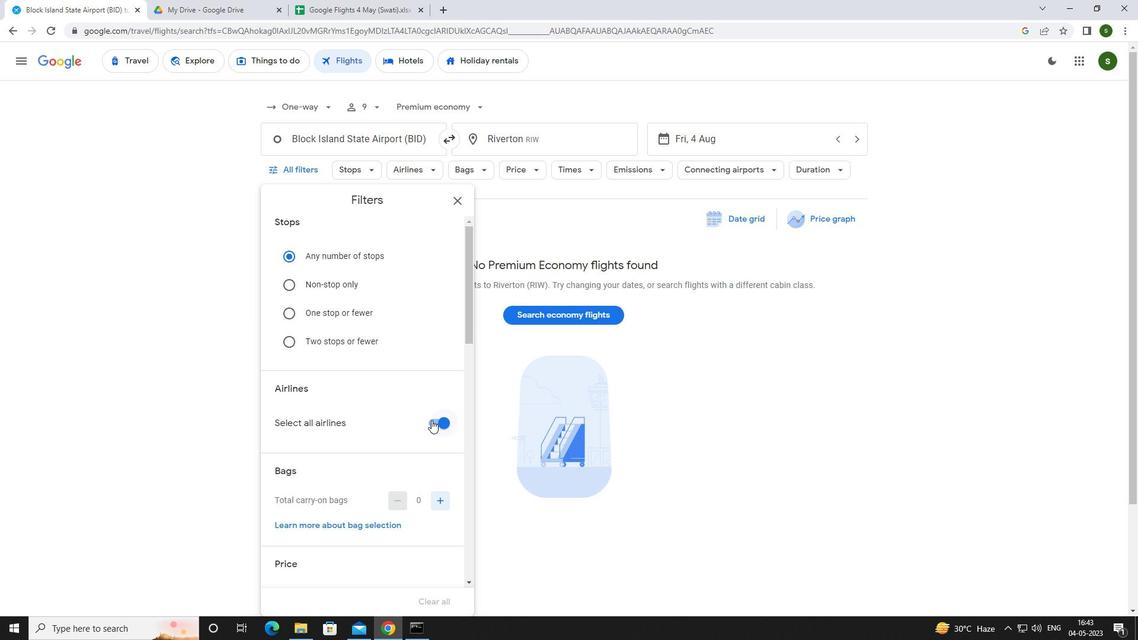 
Action: Mouse scrolled (437, 421) with delta (0, 0)
Screenshot: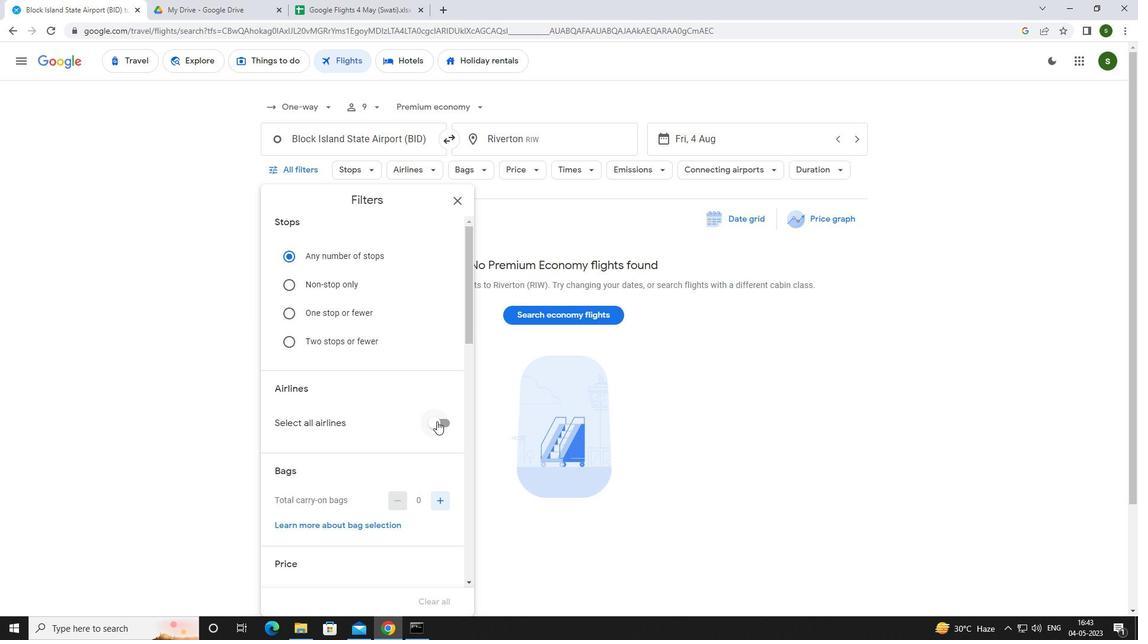 
Action: Mouse scrolled (437, 421) with delta (0, 0)
Screenshot: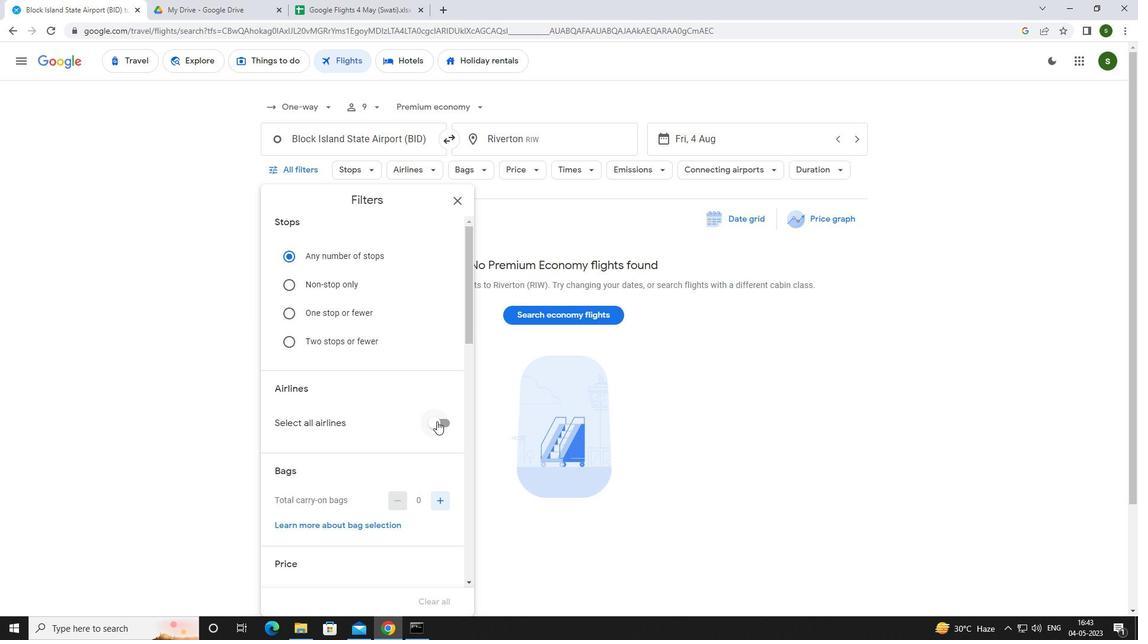 
Action: Mouse moved to (438, 377)
Screenshot: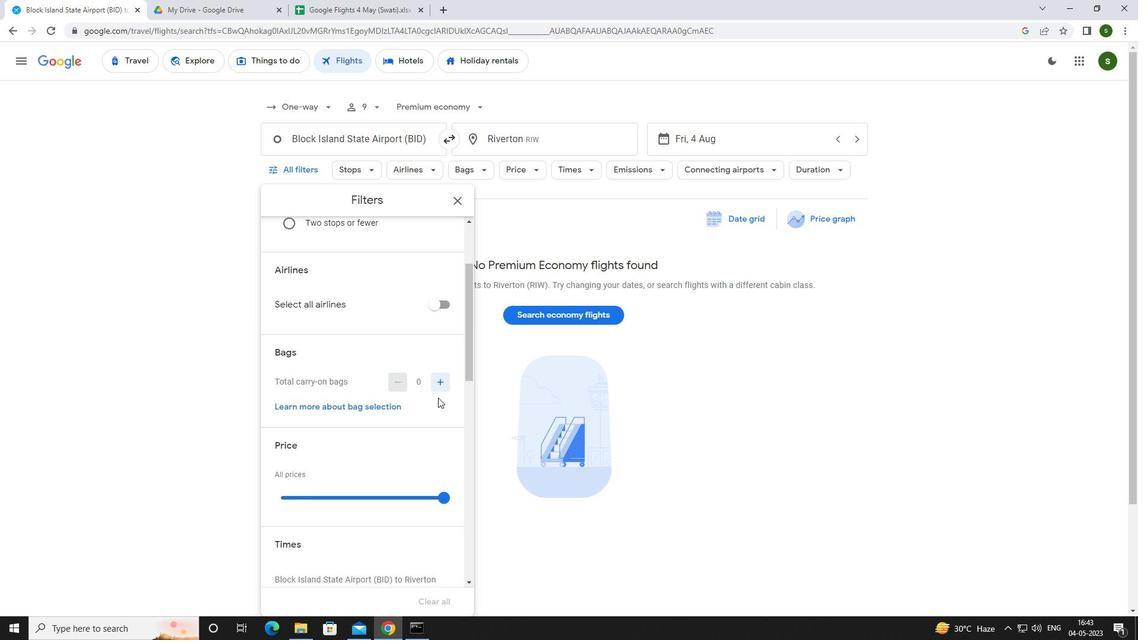 
Action: Mouse pressed left at (438, 377)
Screenshot: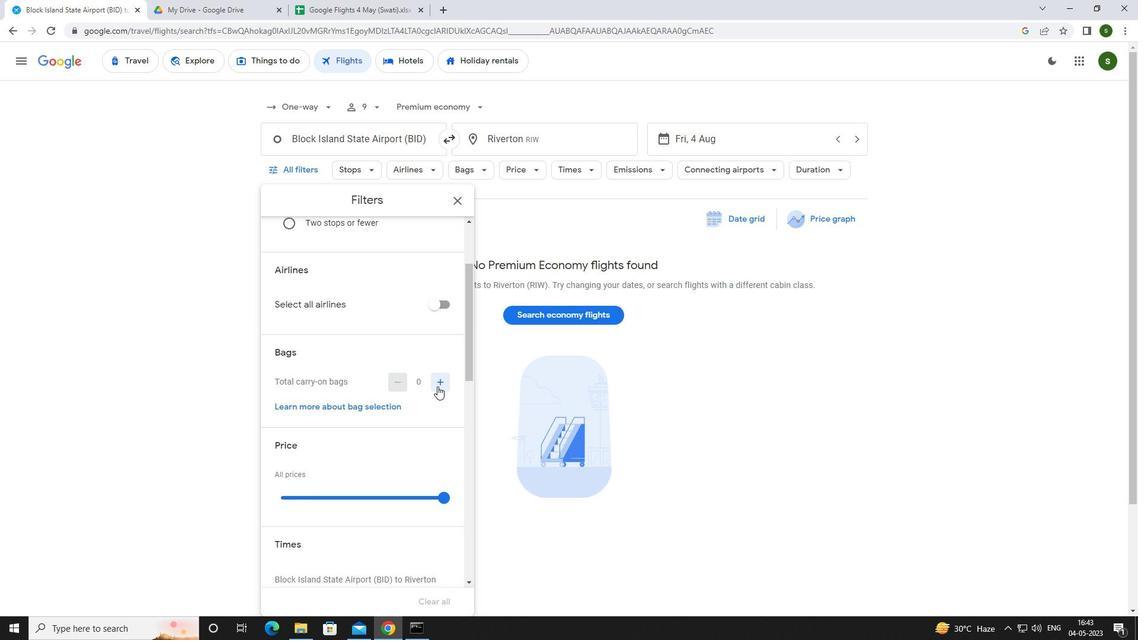 
Action: Mouse moved to (438, 493)
Screenshot: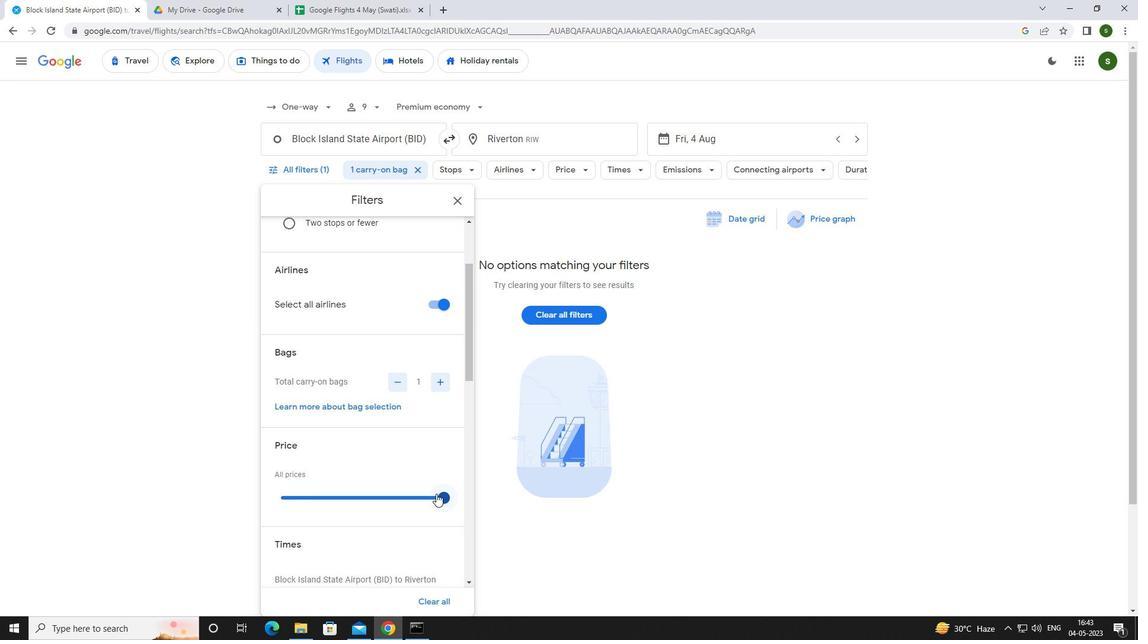 
Action: Mouse pressed left at (438, 493)
Screenshot: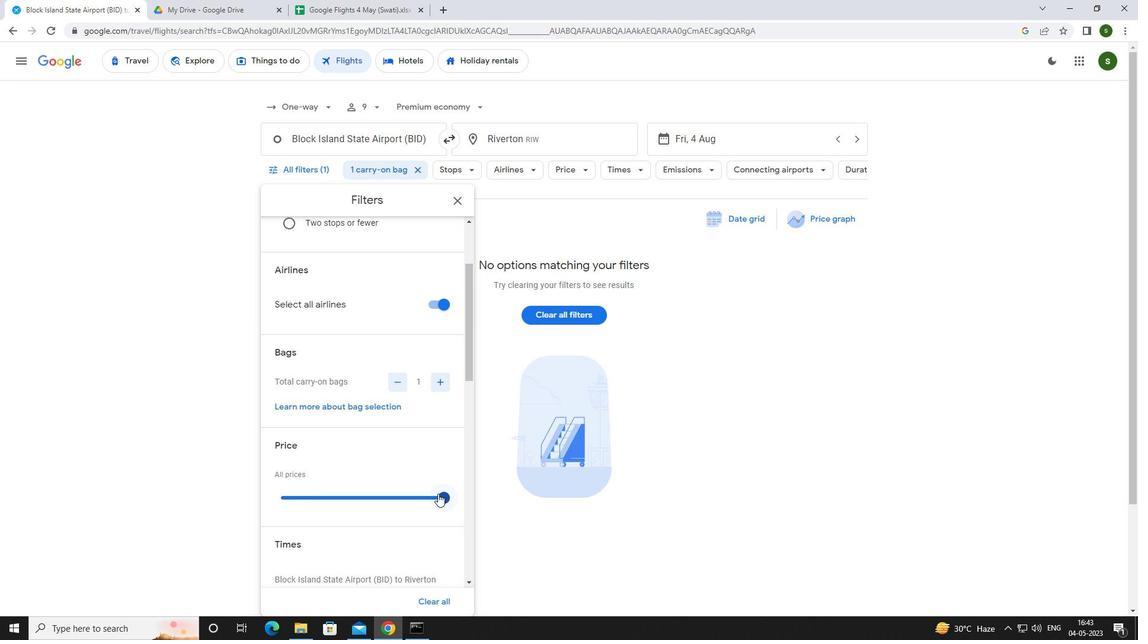 
Action: Mouse moved to (438, 488)
Screenshot: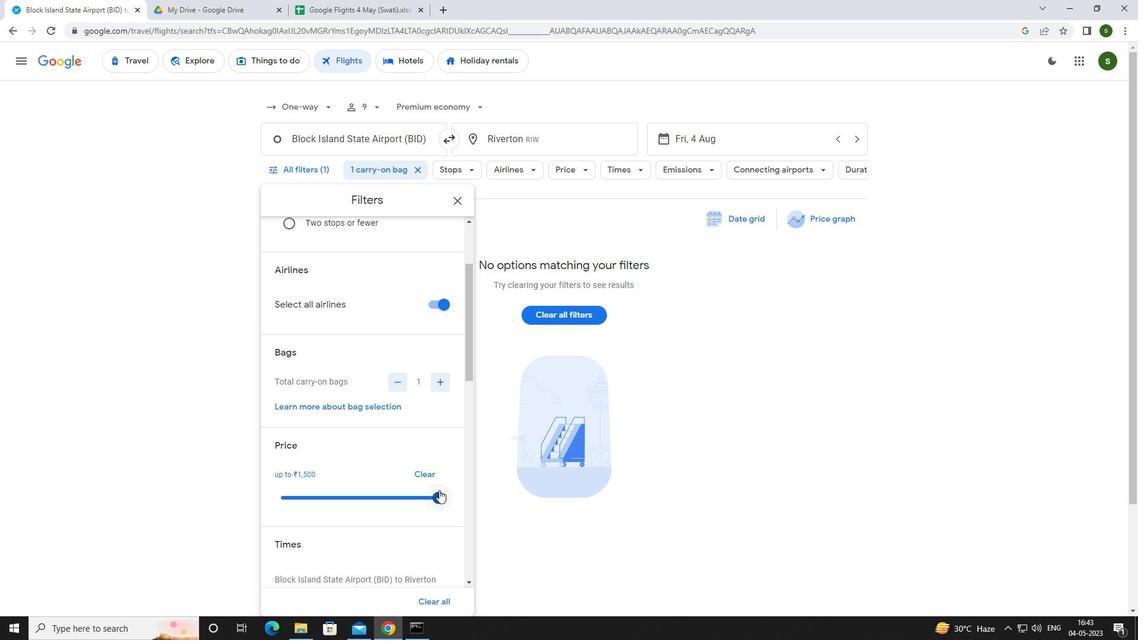 
Action: Mouse scrolled (438, 487) with delta (0, 0)
Screenshot: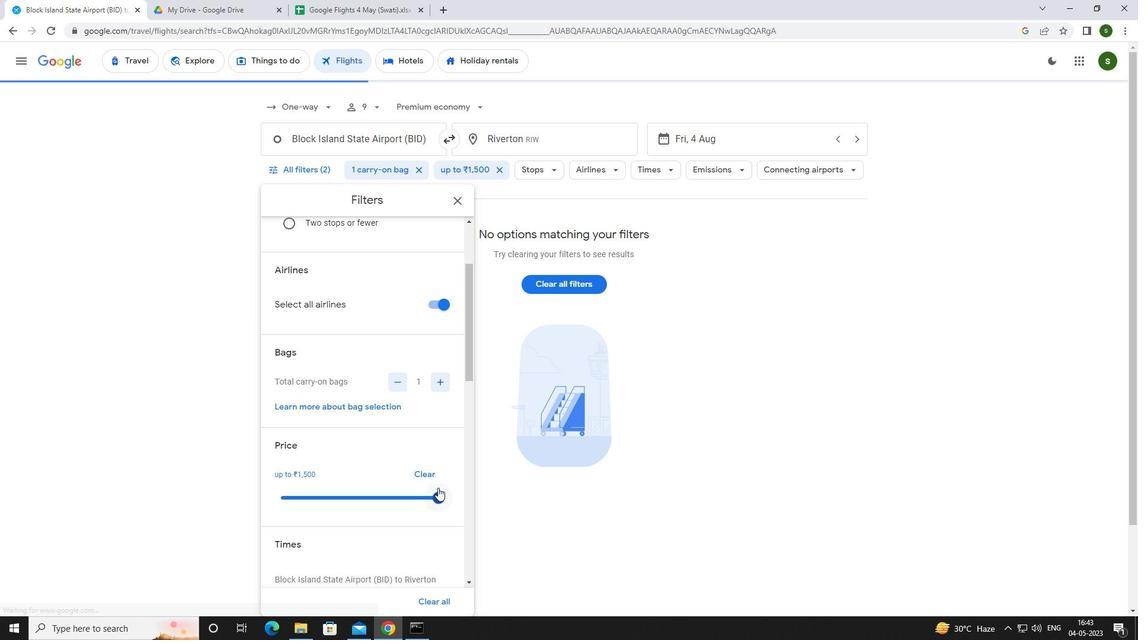 
Action: Mouse moved to (425, 479)
Screenshot: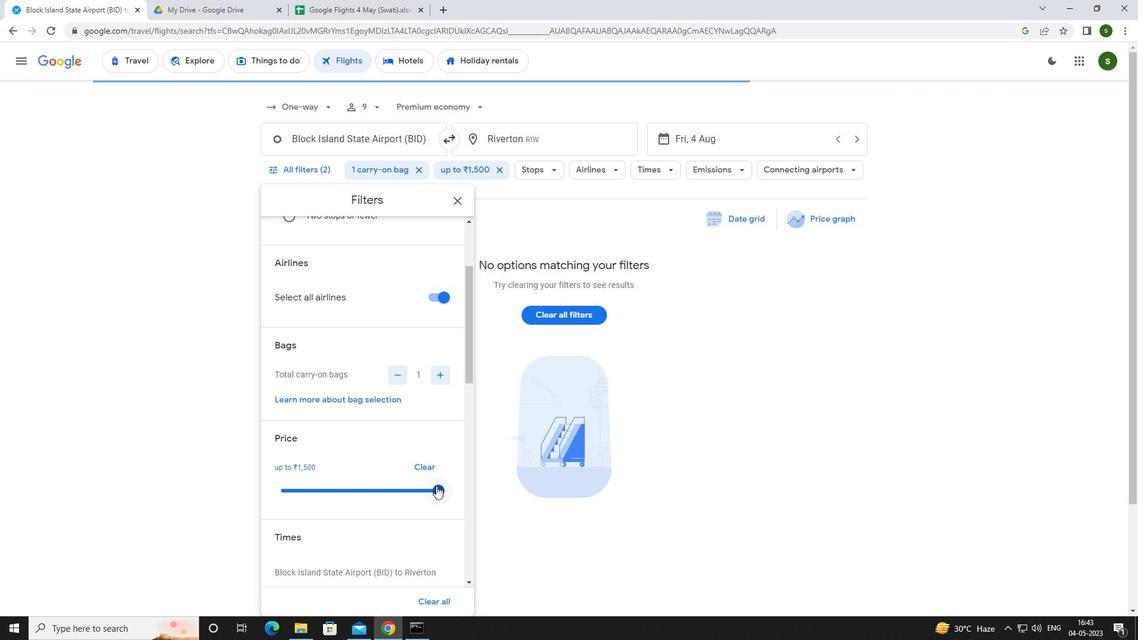 
Action: Mouse scrolled (425, 478) with delta (0, 0)
Screenshot: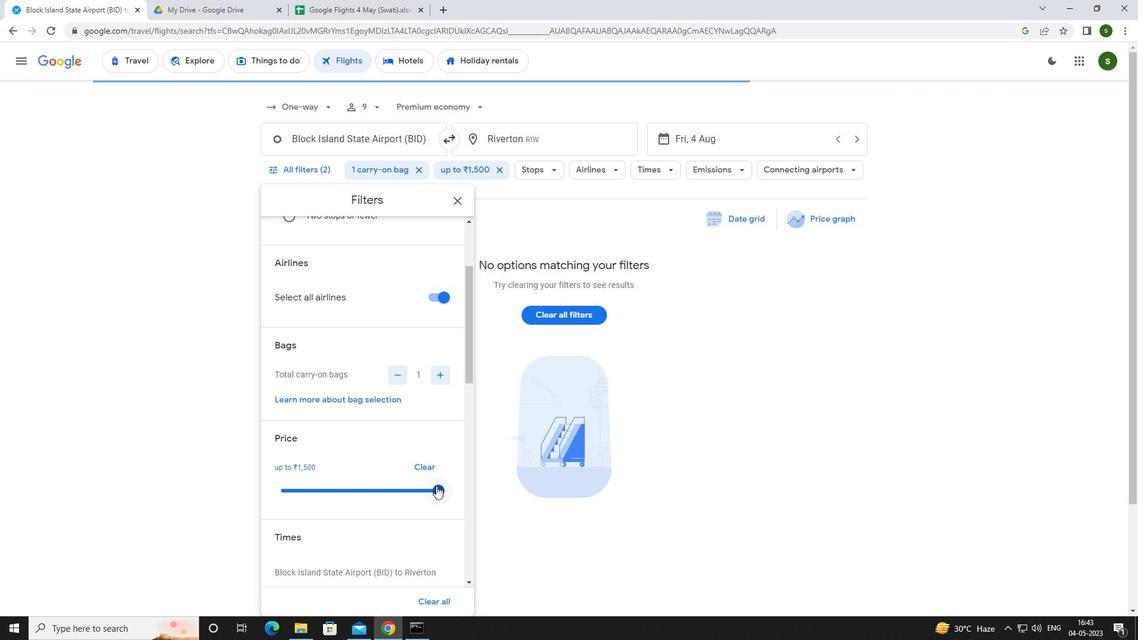 
Action: Mouse moved to (424, 477)
Screenshot: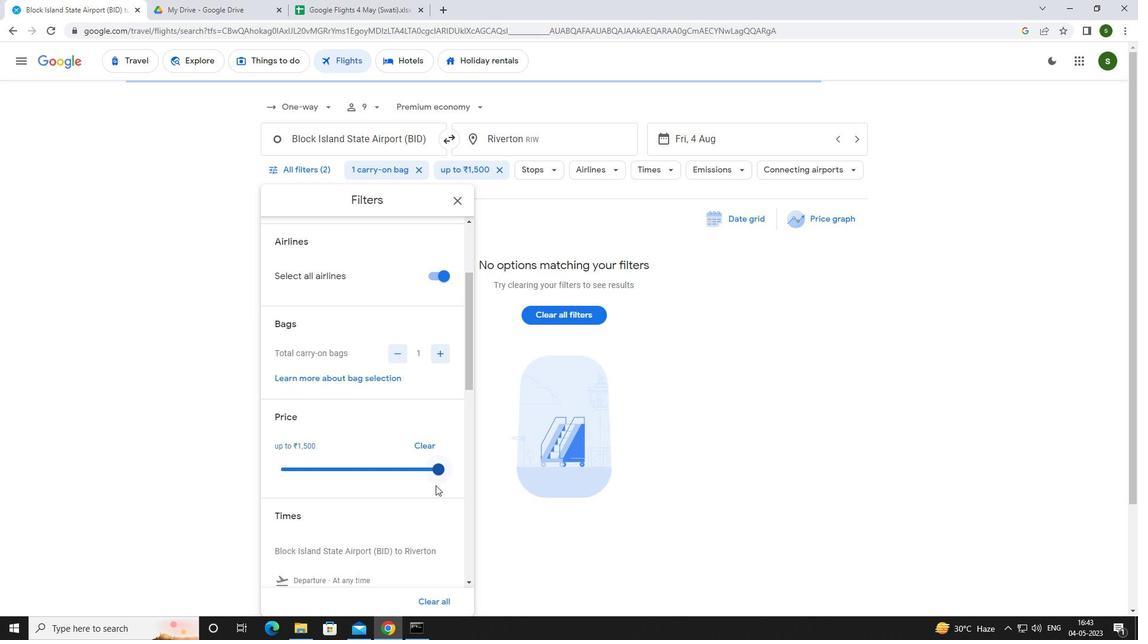 
Action: Mouse scrolled (424, 477) with delta (0, 0)
Screenshot: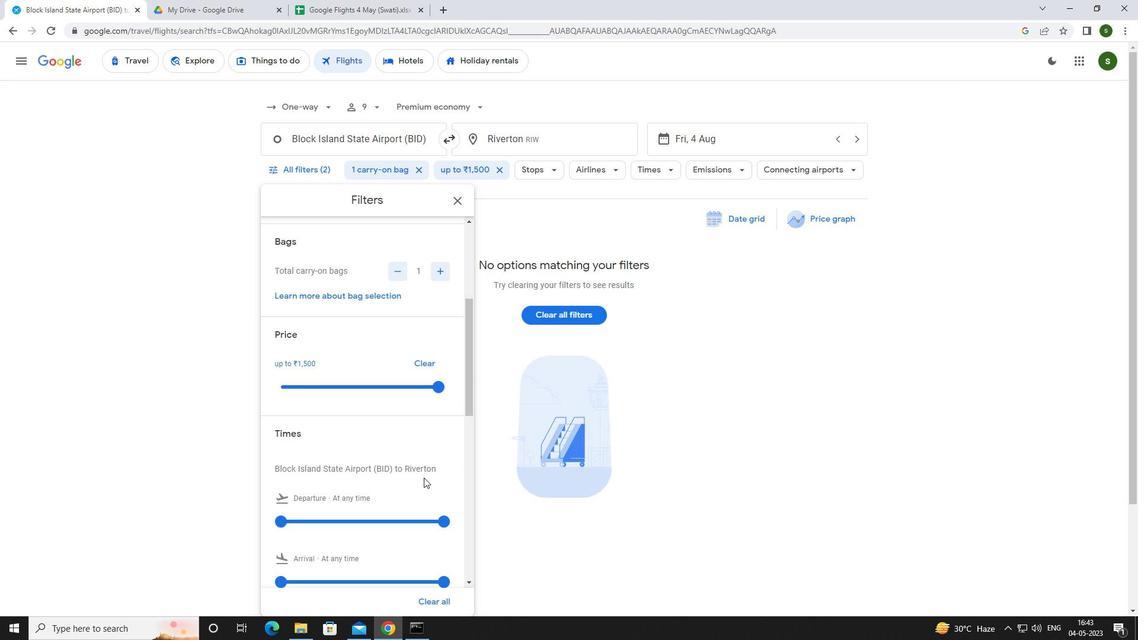 
Action: Mouse moved to (279, 454)
Screenshot: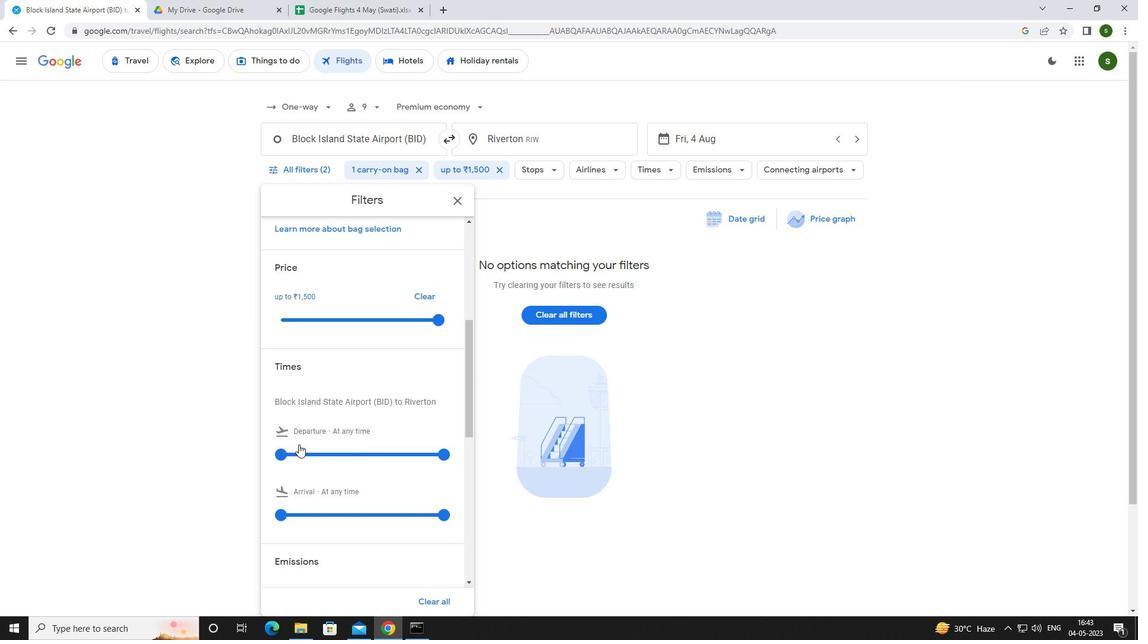 
Action: Mouse pressed left at (279, 454)
Screenshot: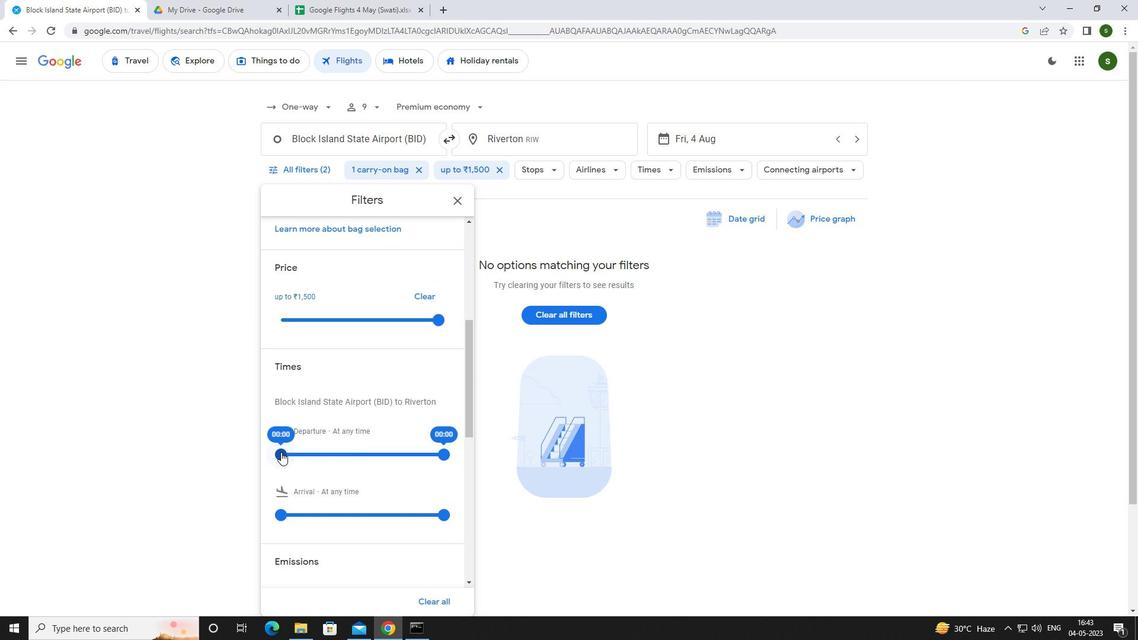 
Action: Mouse moved to (674, 501)
Screenshot: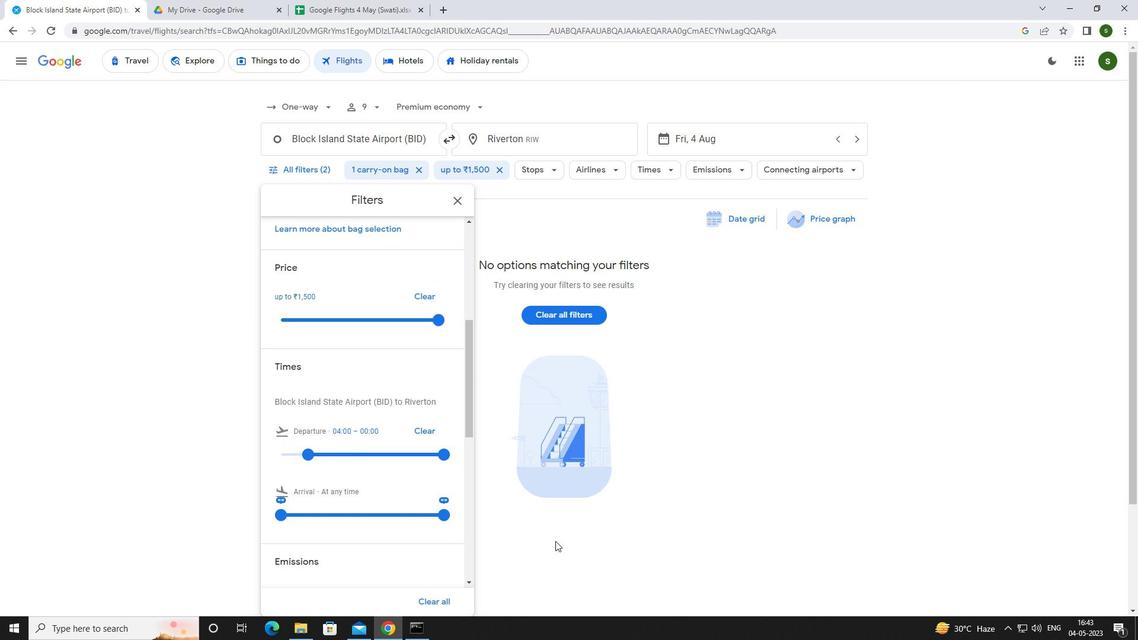 
Action: Mouse pressed left at (674, 501)
Screenshot: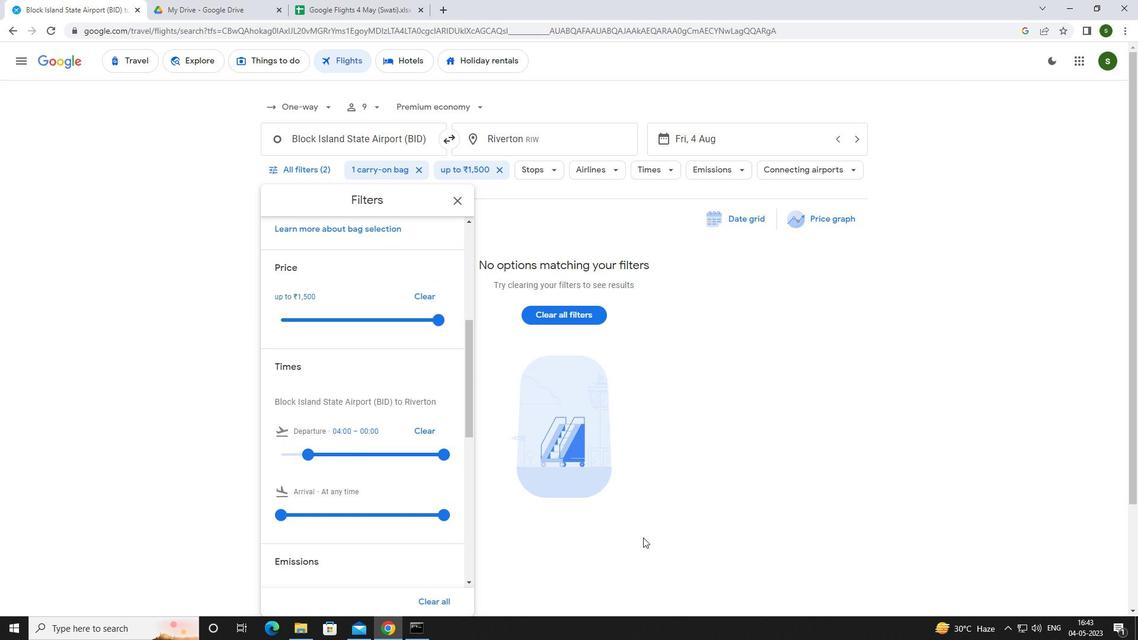 
